 Task: Look for space in Nāngloi Jāt, India from 5th September, 2023 to 13th September, 2023 for 6 adults in price range Rs.15000 to Rs.20000. Place can be entire place with 3 bedrooms having 3 beds and 3 bathrooms. Property type can be house, flat, guest house. Amenities needed are: washing machine. Booking option can be shelf check-in. Required host language is English.
Action: Mouse moved to (432, 82)
Screenshot: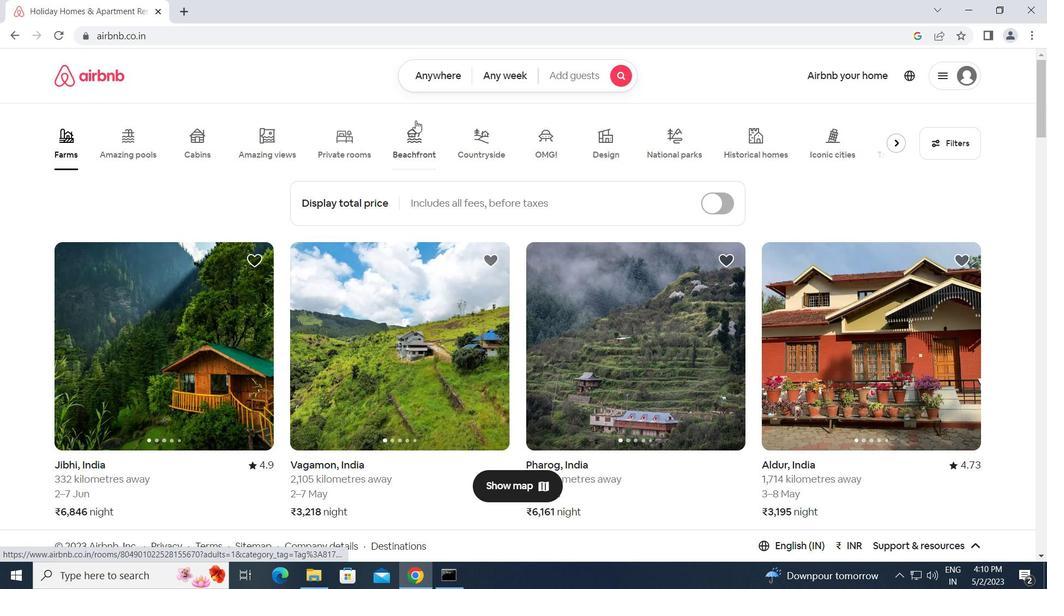 
Action: Mouse pressed left at (432, 82)
Screenshot: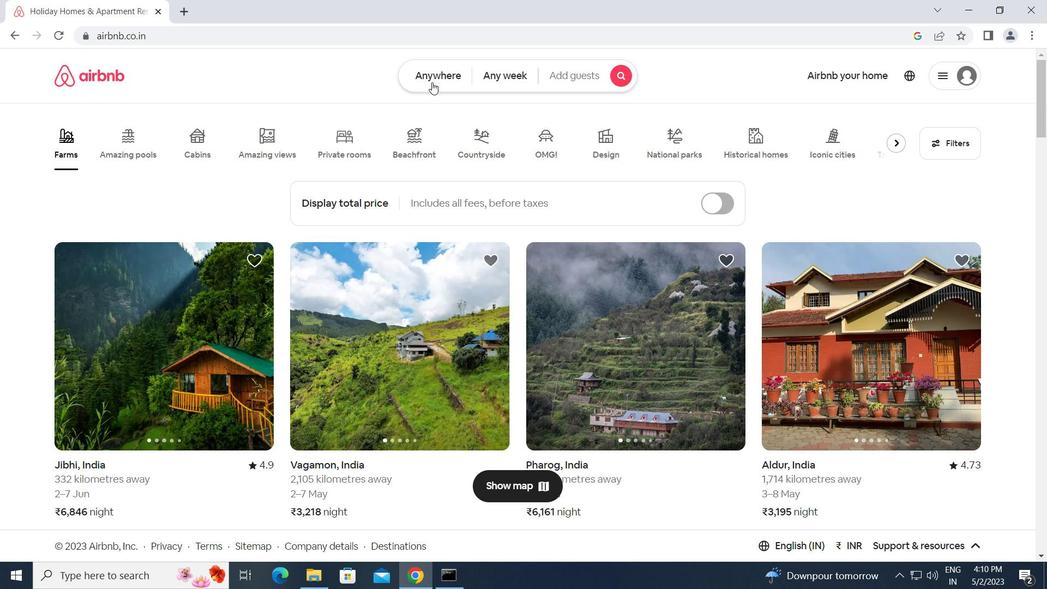 
Action: Mouse moved to (390, 117)
Screenshot: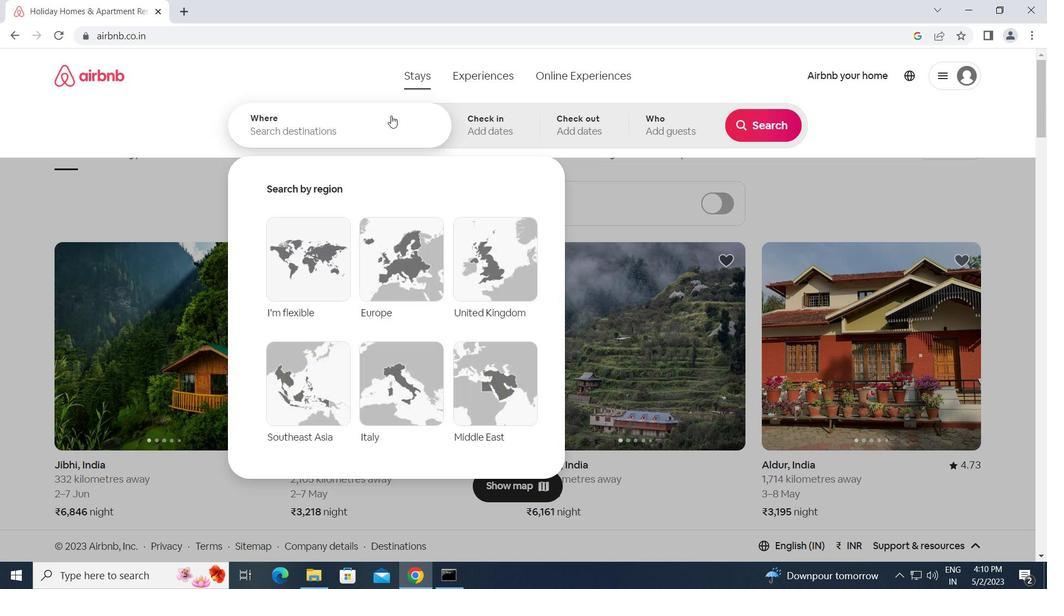 
Action: Mouse pressed left at (390, 117)
Screenshot: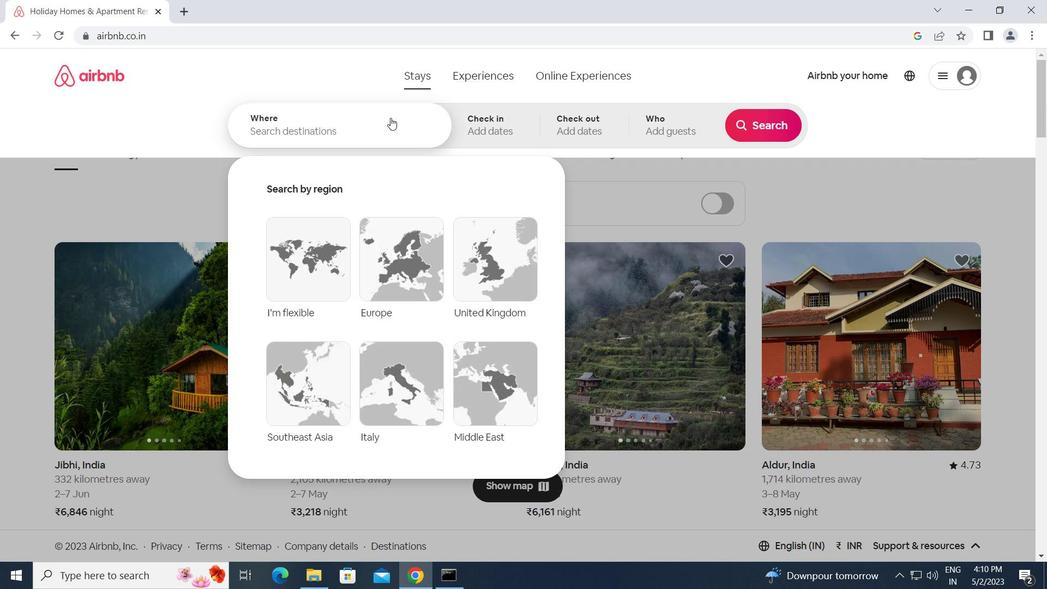 
Action: Key pressed n<Key.caps_lock>angloi<Key.space><Key.caps_lock>j<Key.caps_lock>at,<Key.space><Key.caps_lock>i<Key.caps_lock>ndia<Key.enter>
Screenshot: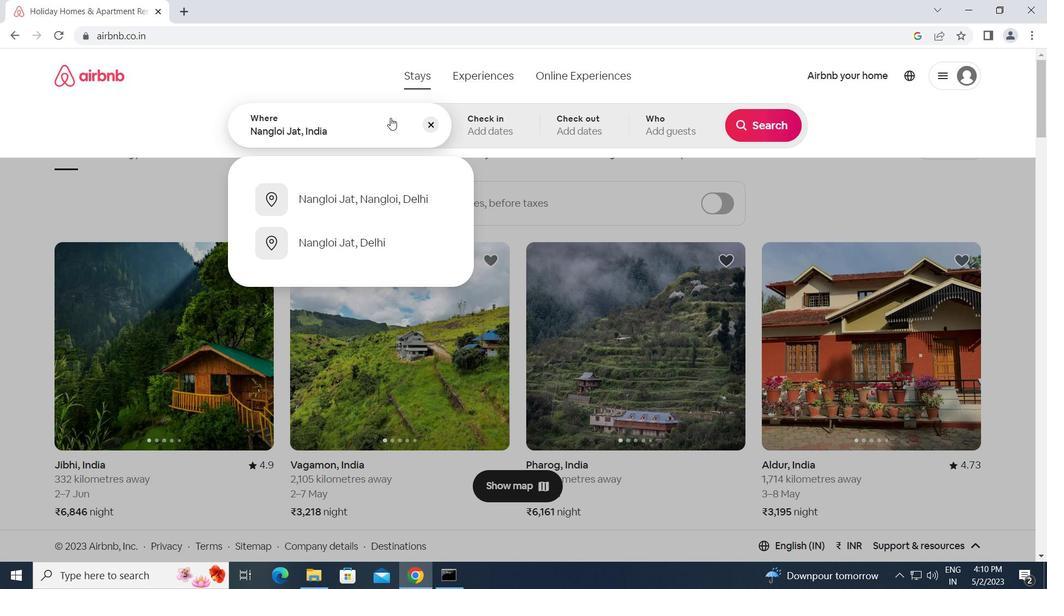 
Action: Mouse moved to (753, 237)
Screenshot: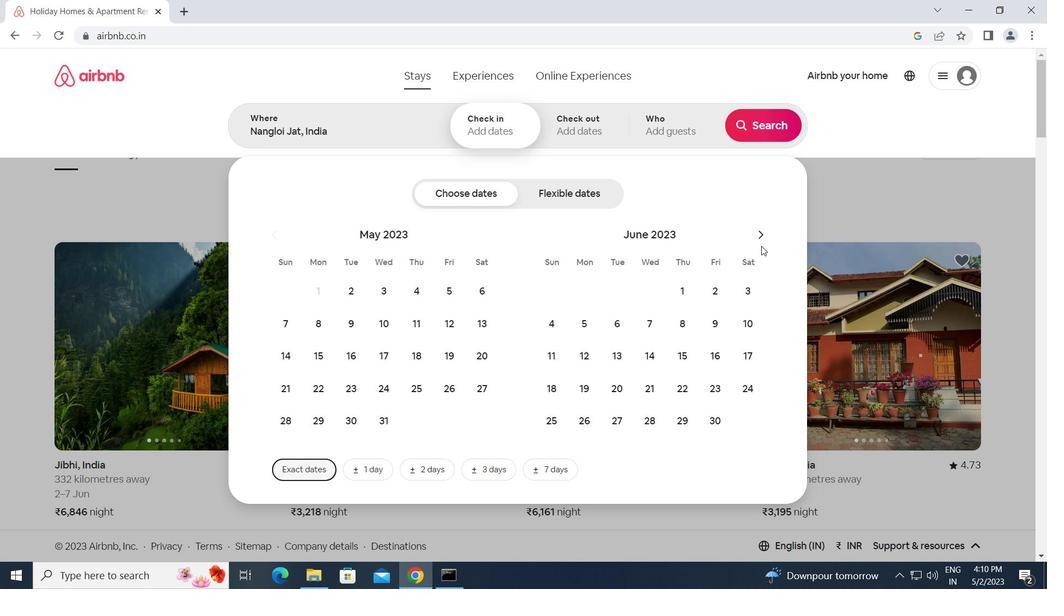 
Action: Mouse pressed left at (753, 237)
Screenshot: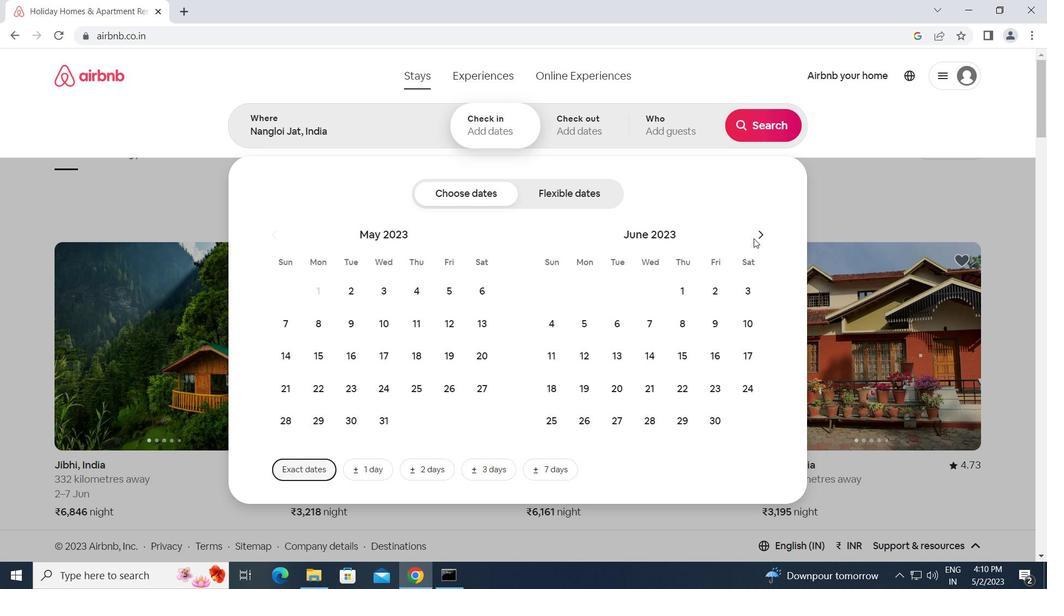 
Action: Mouse pressed left at (753, 237)
Screenshot: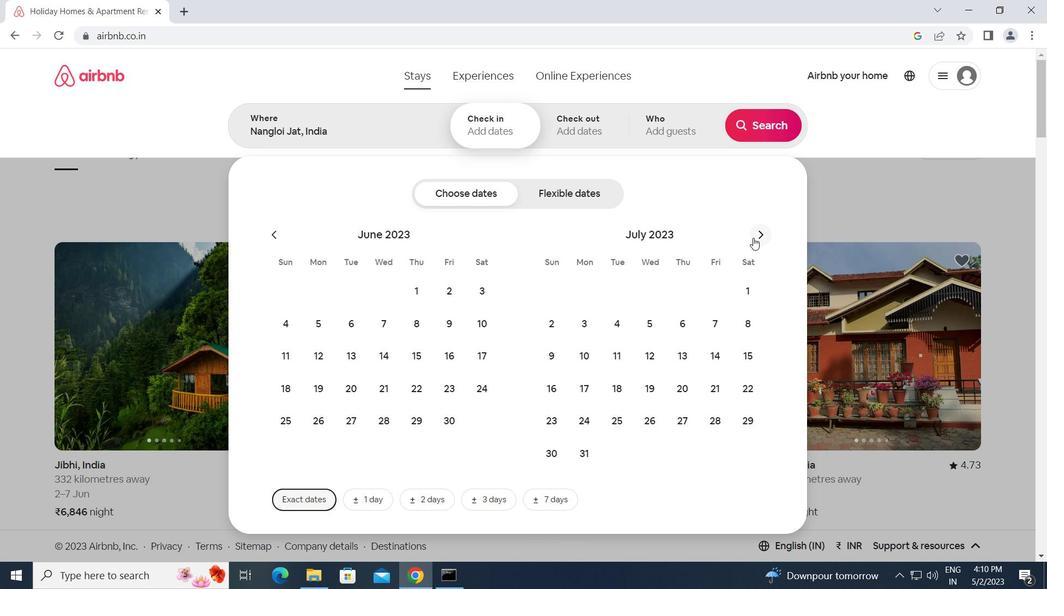 
Action: Mouse pressed left at (753, 237)
Screenshot: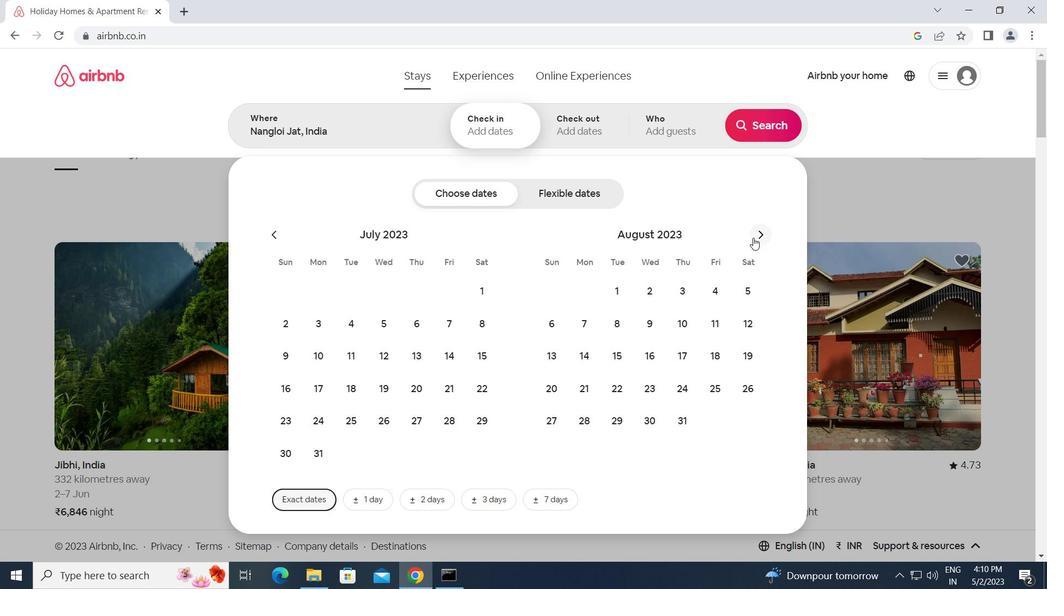 
Action: Mouse moved to (620, 331)
Screenshot: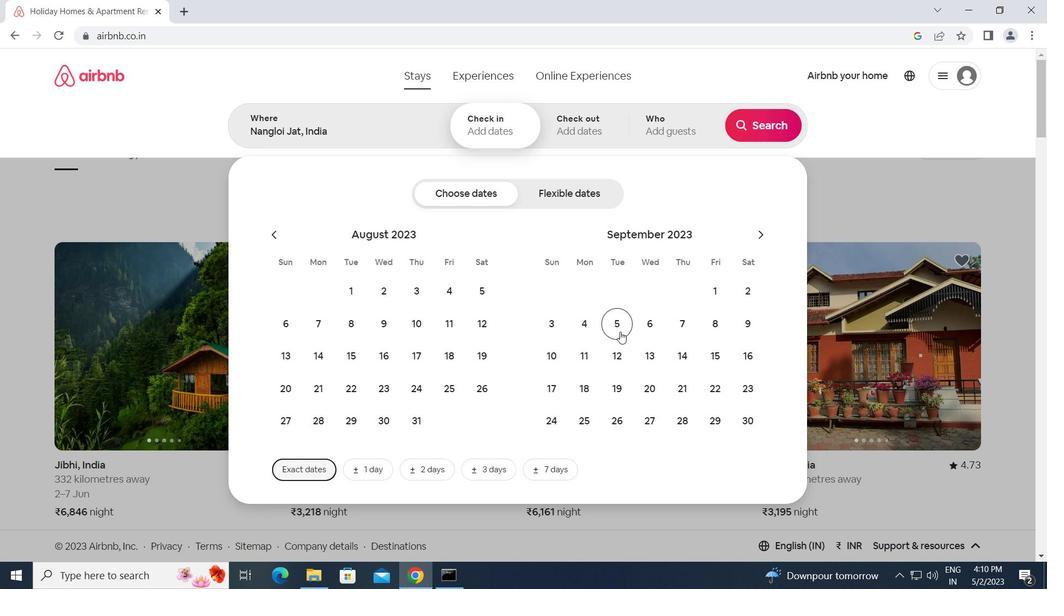 
Action: Mouse pressed left at (620, 331)
Screenshot: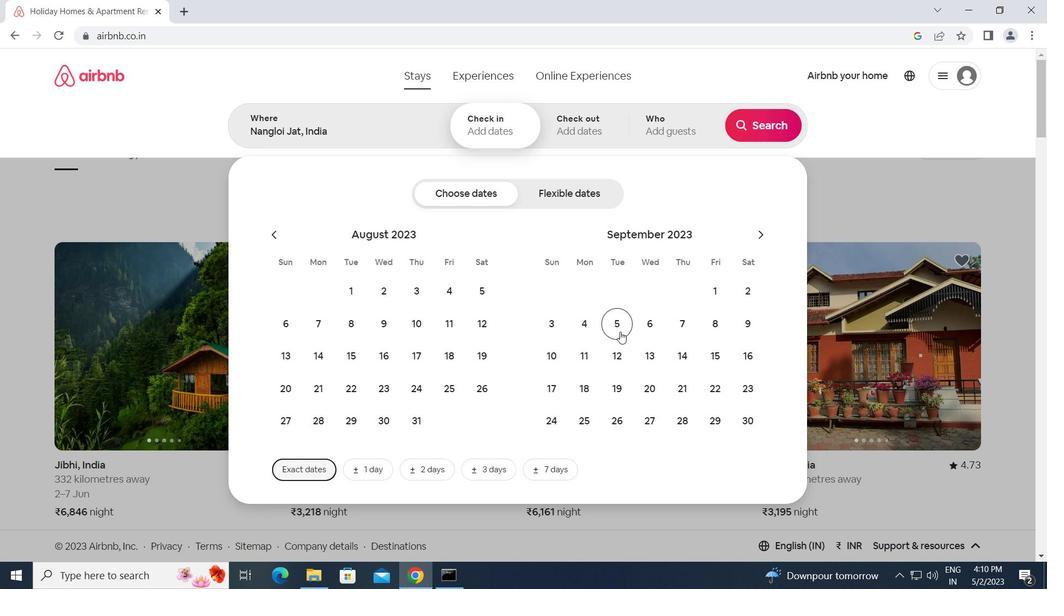 
Action: Mouse moved to (660, 353)
Screenshot: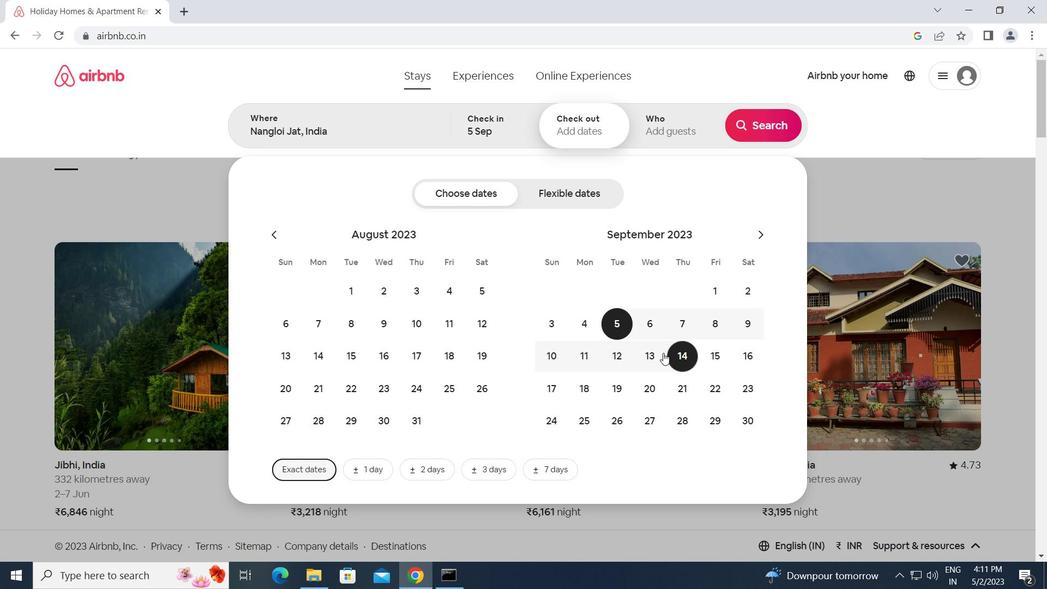 
Action: Mouse pressed left at (660, 353)
Screenshot: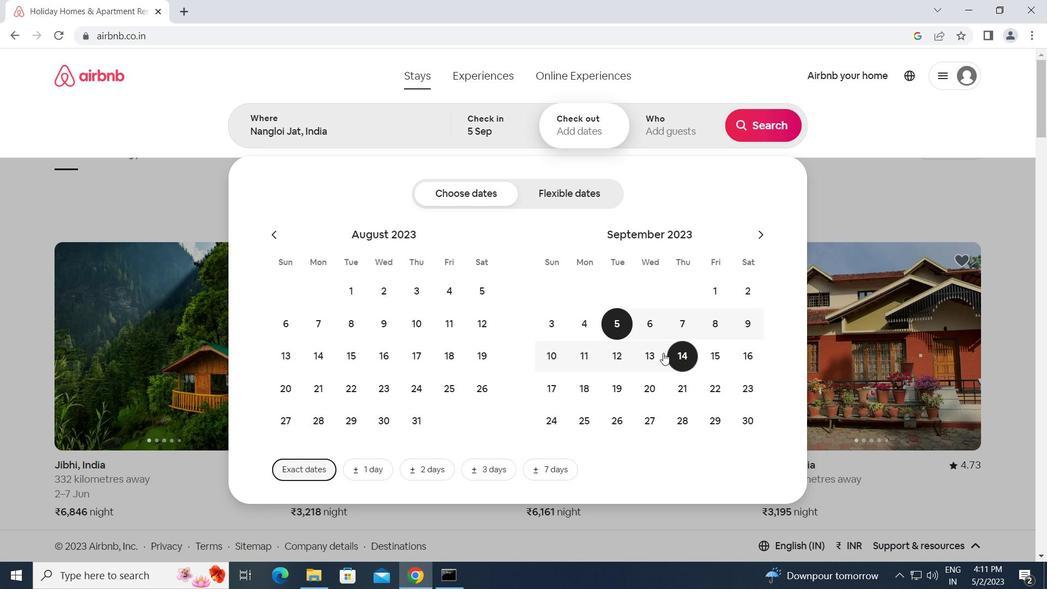
Action: Mouse moved to (670, 127)
Screenshot: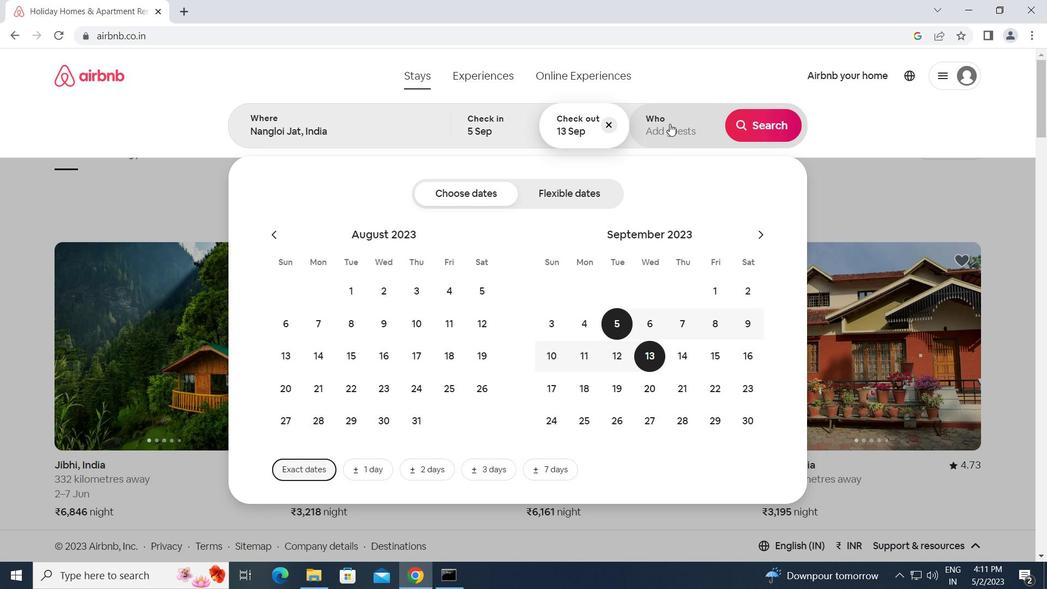 
Action: Mouse pressed left at (670, 127)
Screenshot: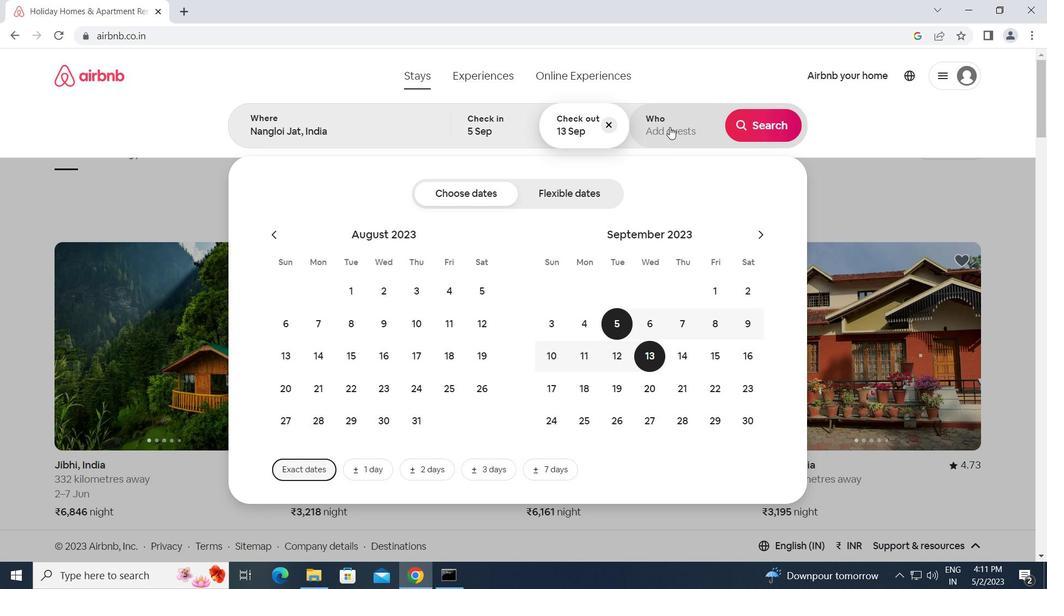 
Action: Mouse moved to (775, 194)
Screenshot: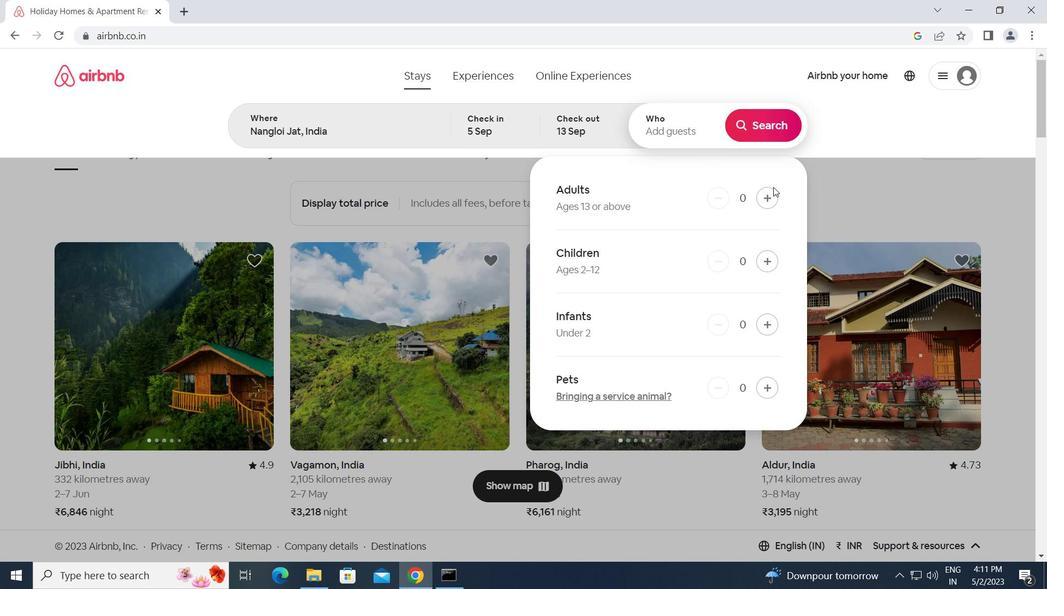 
Action: Mouse pressed left at (775, 194)
Screenshot: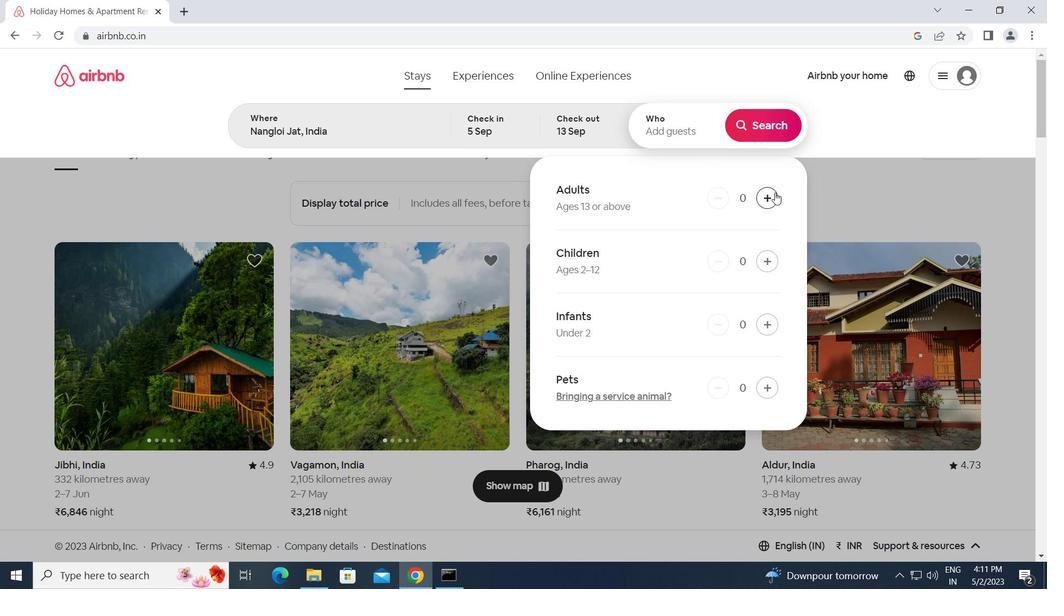 
Action: Mouse pressed left at (775, 194)
Screenshot: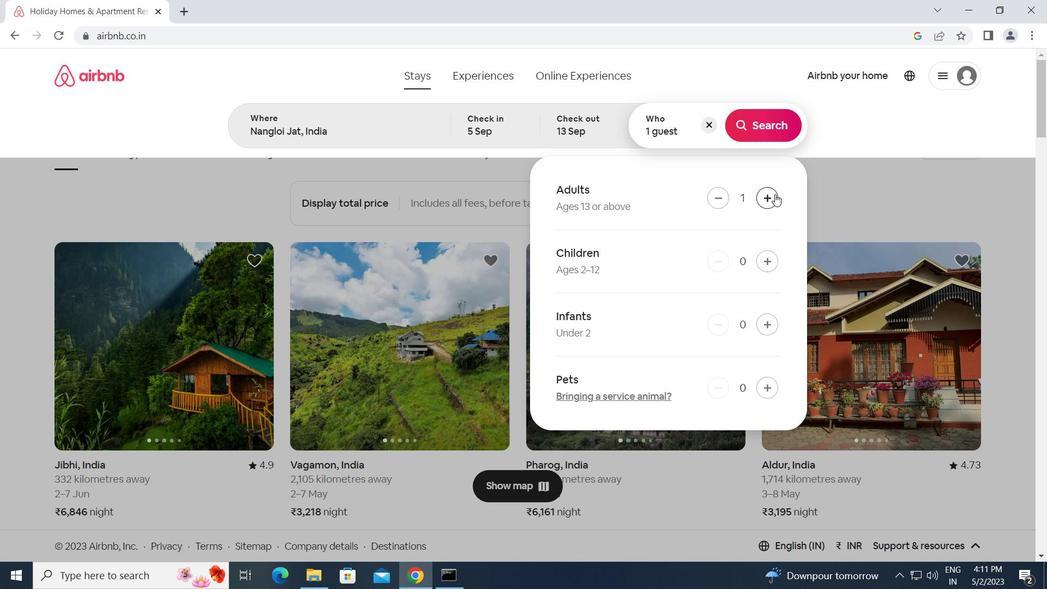 
Action: Mouse pressed left at (775, 194)
Screenshot: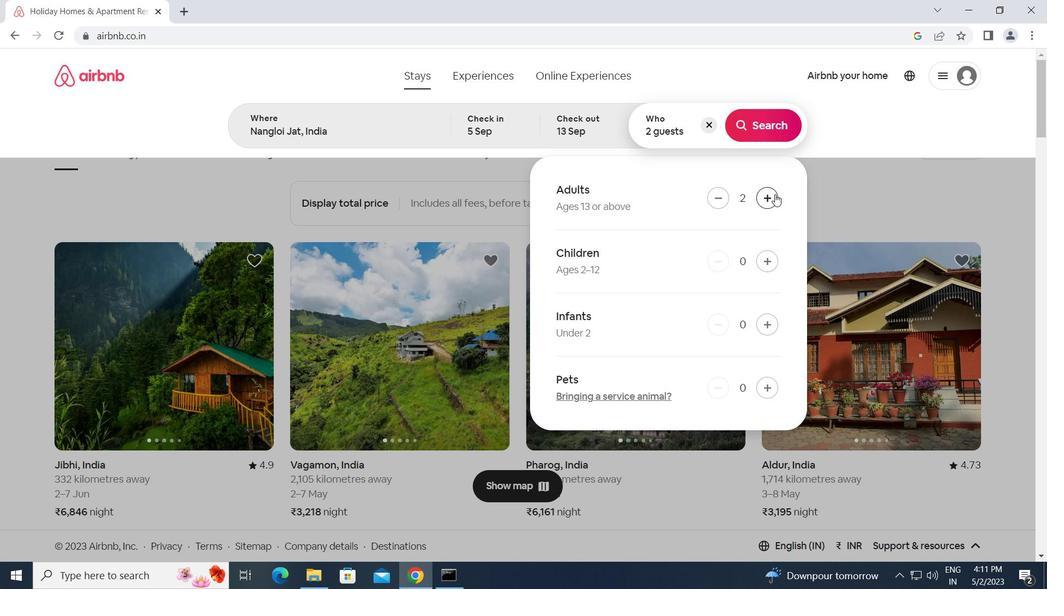 
Action: Mouse pressed left at (775, 194)
Screenshot: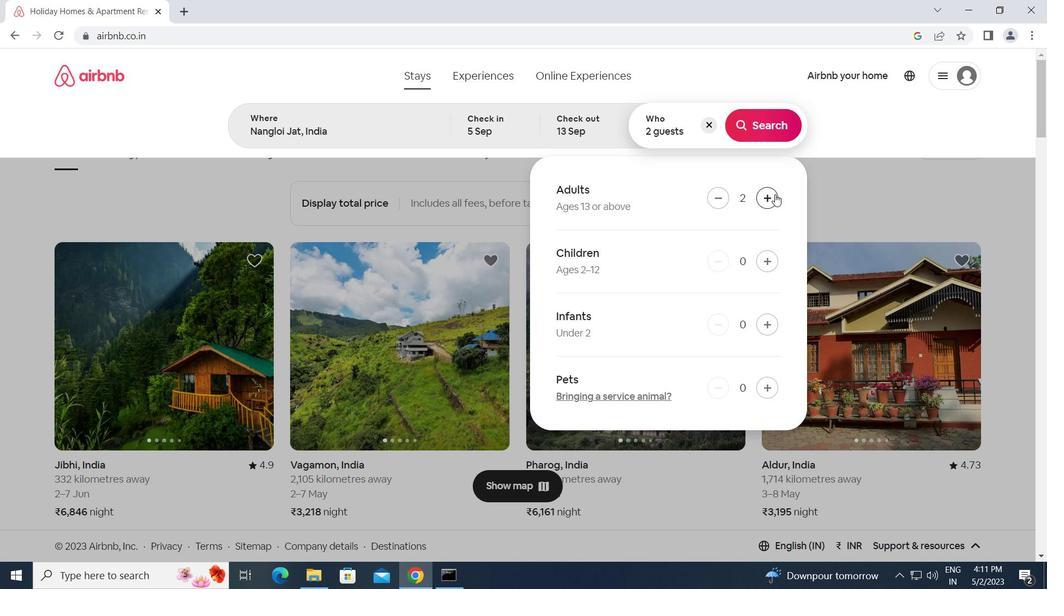 
Action: Mouse pressed left at (775, 194)
Screenshot: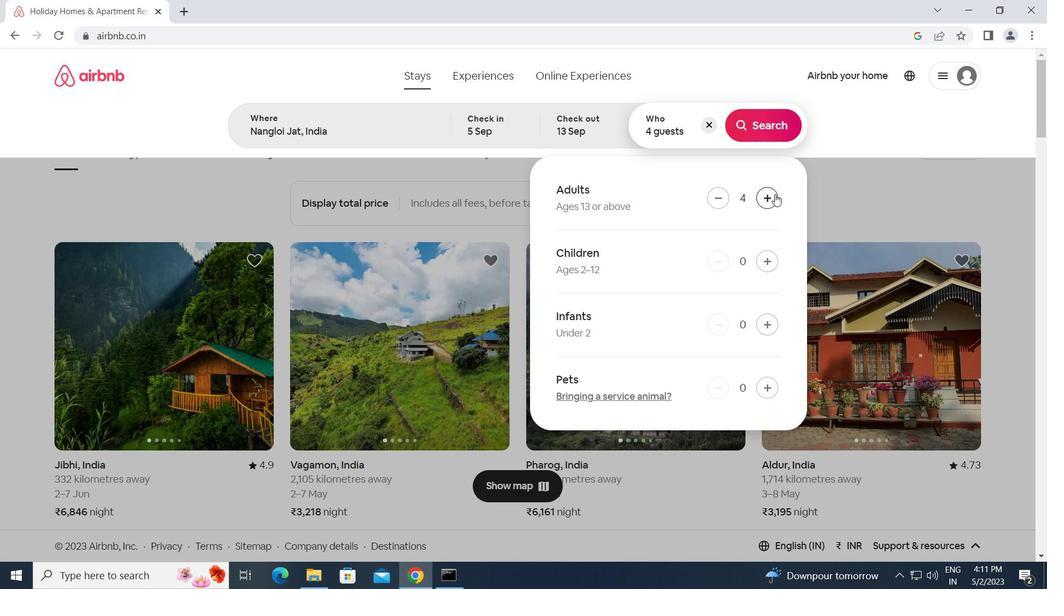 
Action: Mouse pressed left at (775, 194)
Screenshot: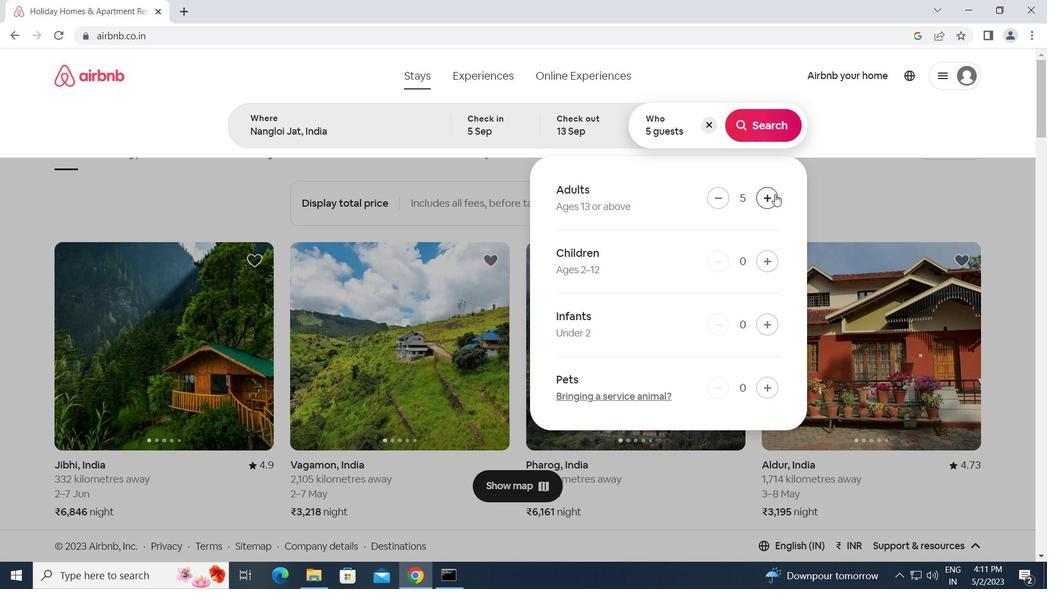 
Action: Mouse moved to (768, 129)
Screenshot: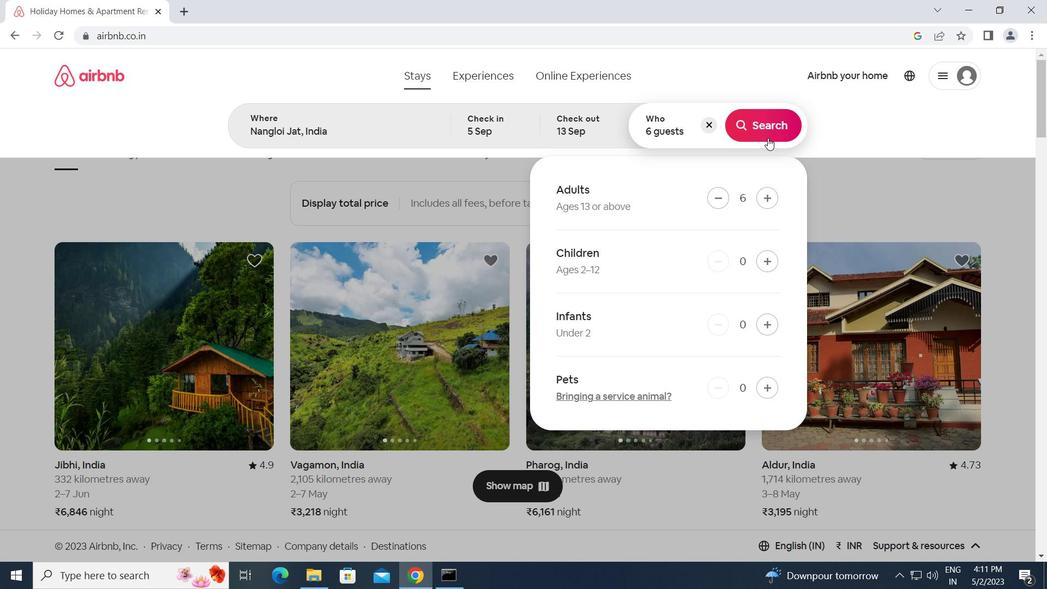 
Action: Mouse pressed left at (768, 129)
Screenshot: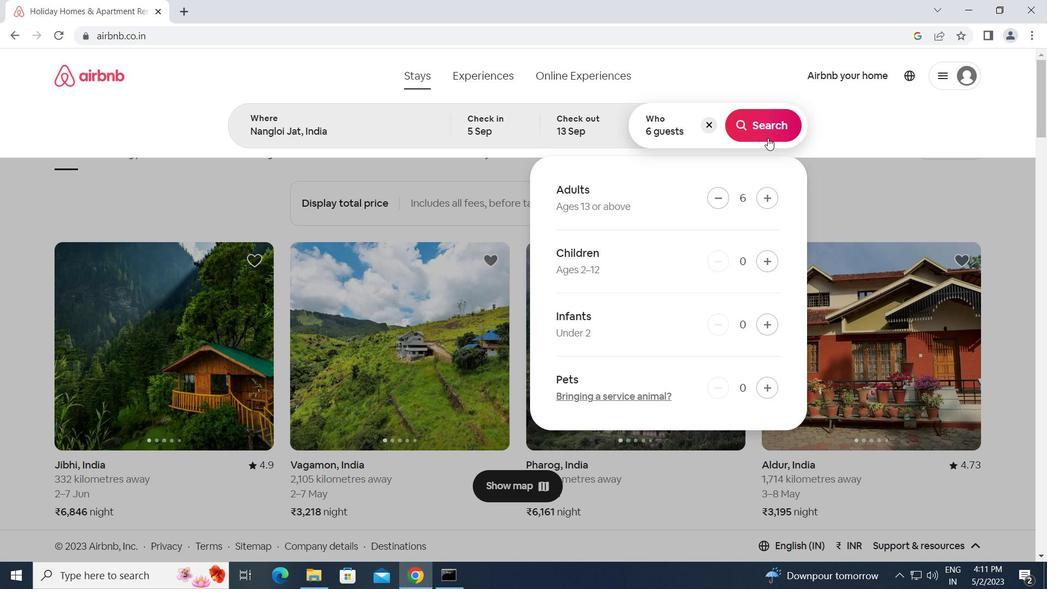 
Action: Mouse moved to (970, 129)
Screenshot: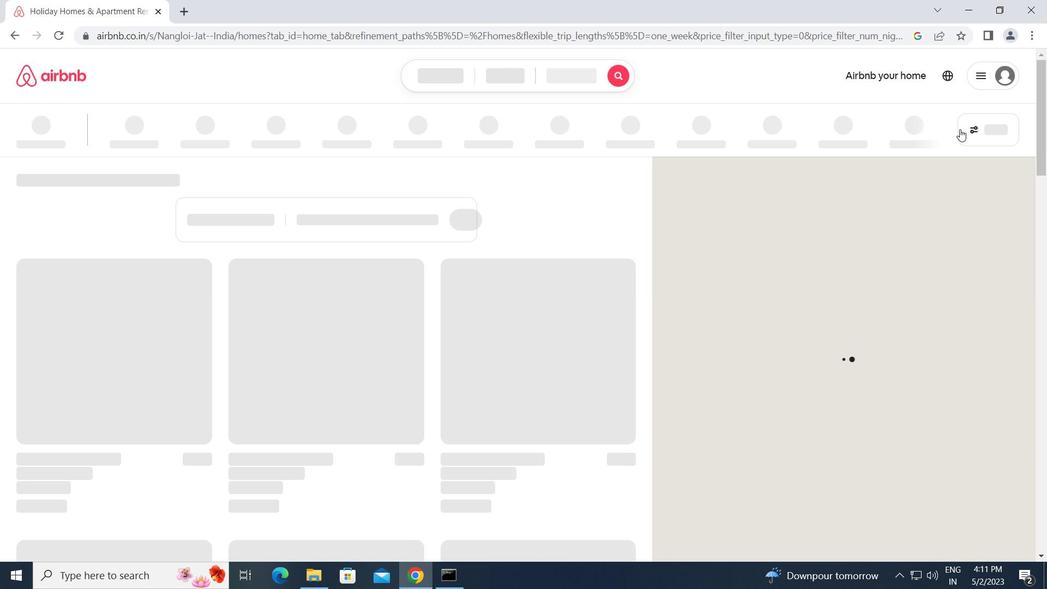 
Action: Mouse pressed left at (970, 129)
Screenshot: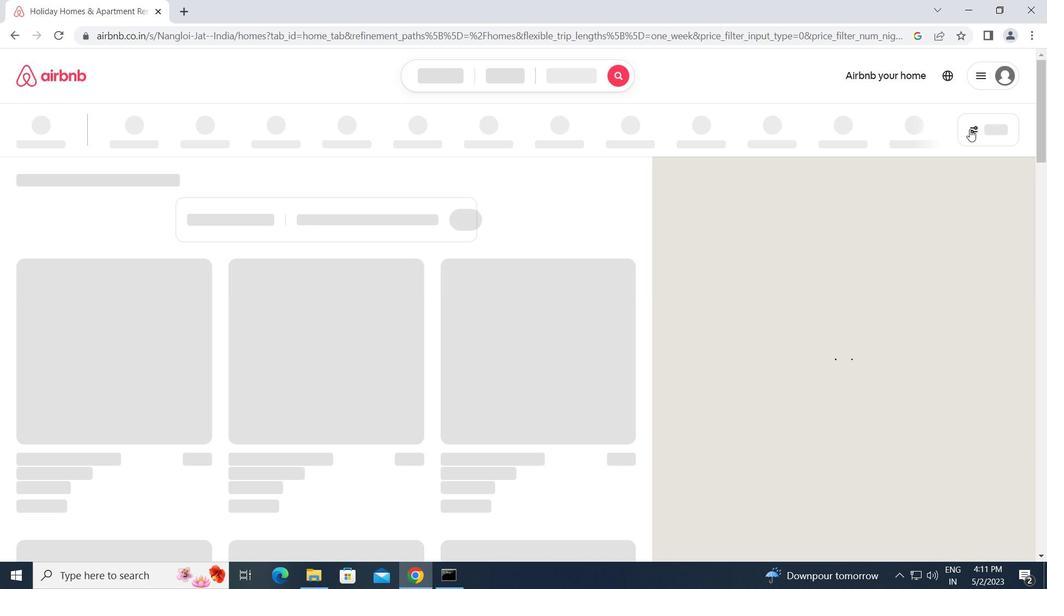 
Action: Mouse moved to (965, 132)
Screenshot: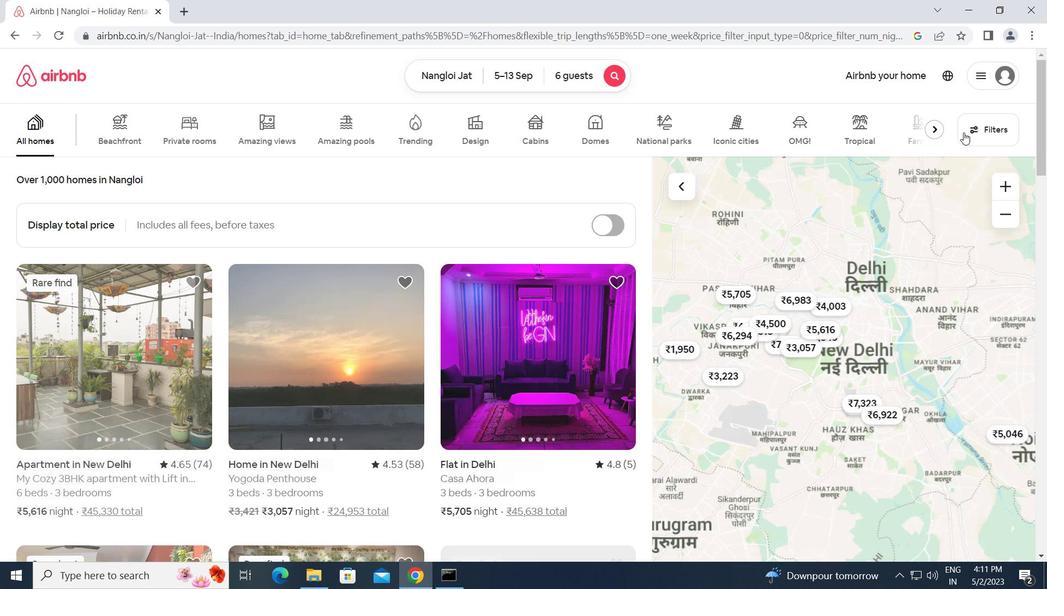 
Action: Mouse pressed left at (965, 132)
Screenshot: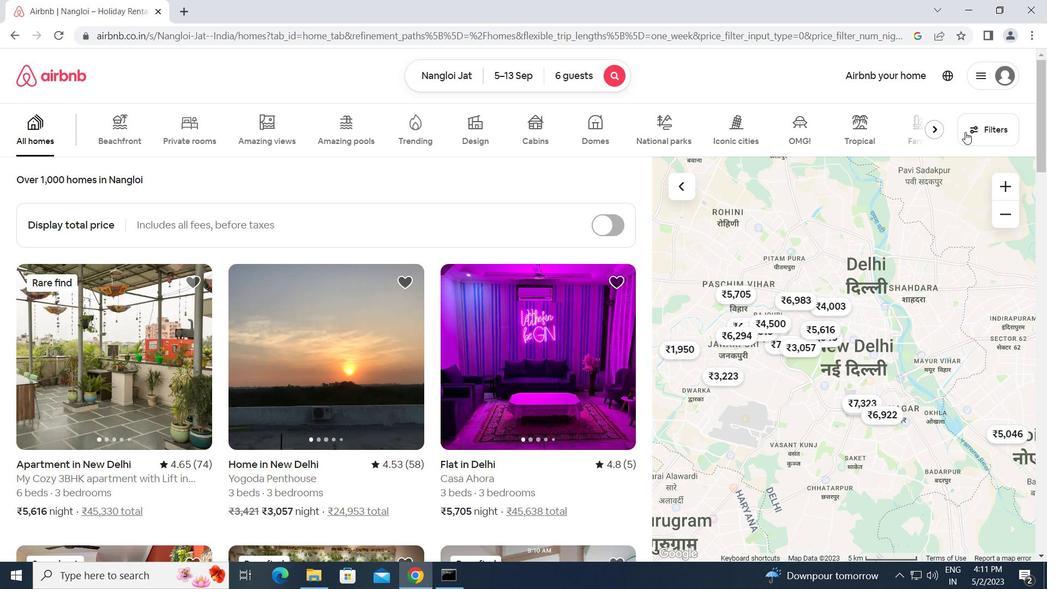 
Action: Mouse moved to (356, 297)
Screenshot: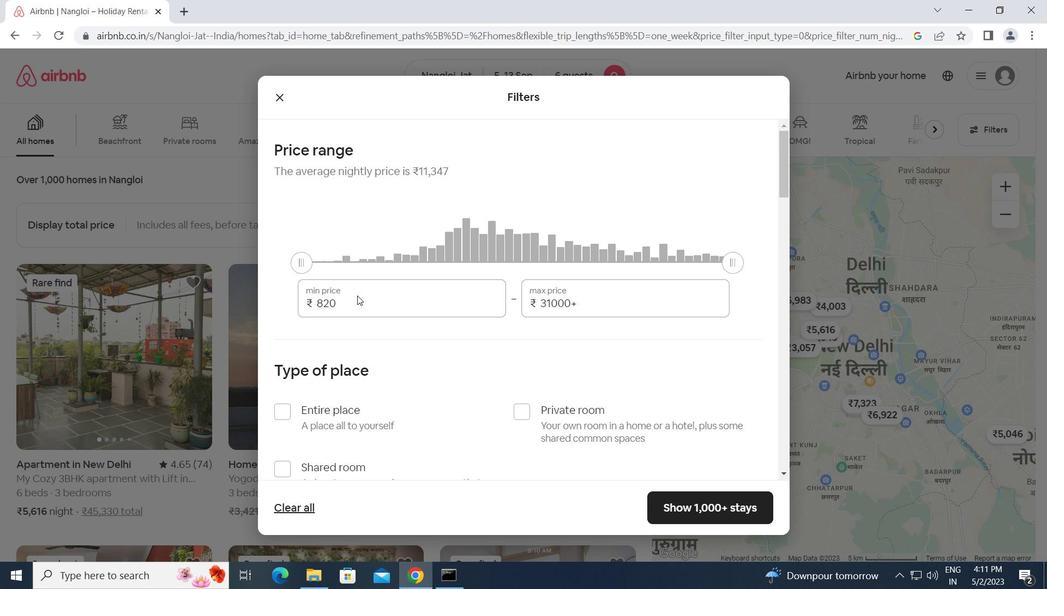 
Action: Mouse pressed left at (356, 297)
Screenshot: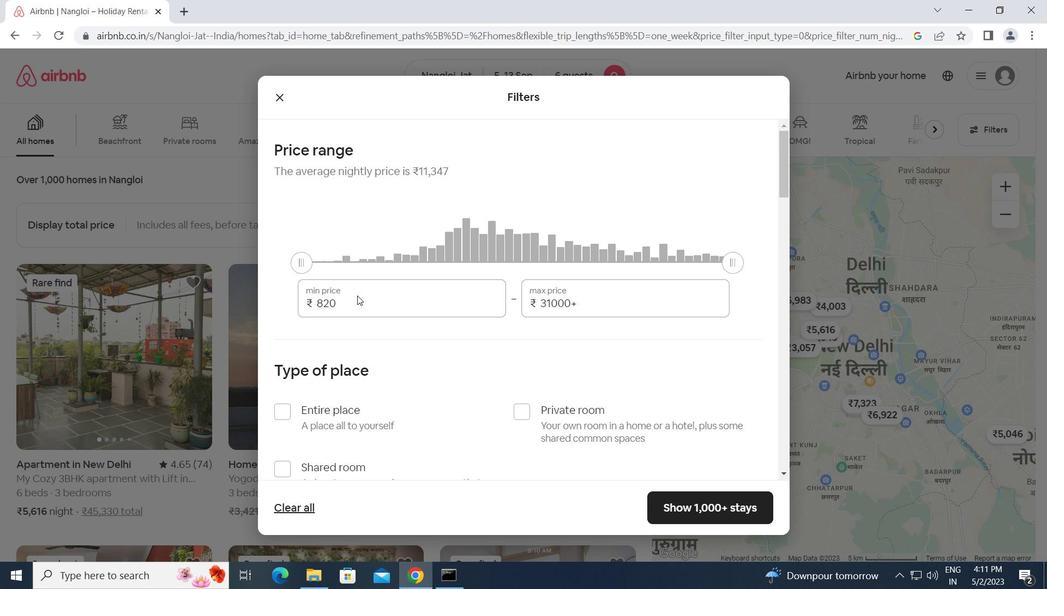 
Action: Mouse moved to (300, 308)
Screenshot: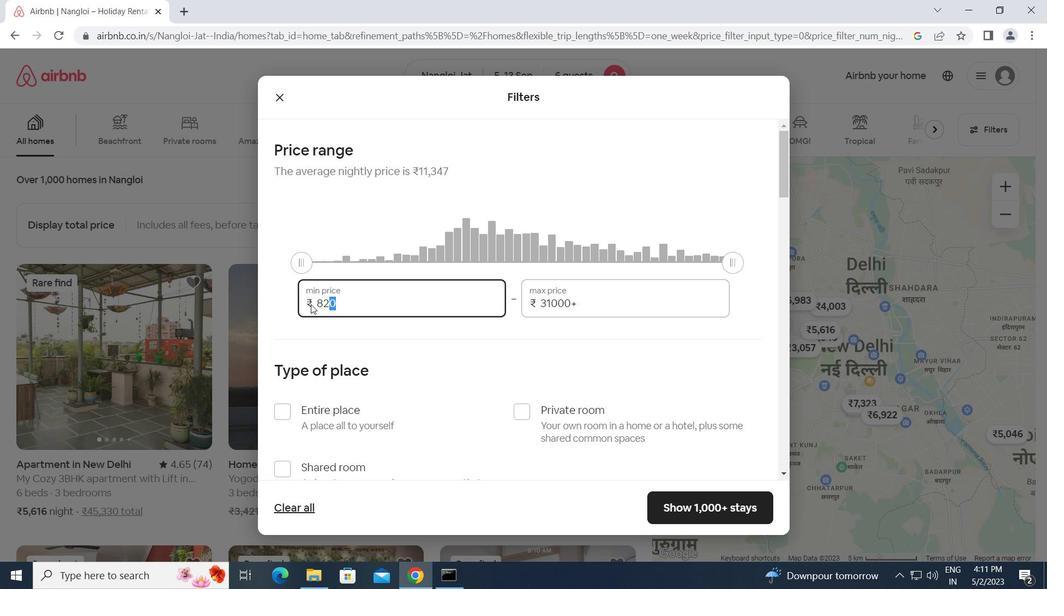 
Action: Key pressed 15000<Key.tab>20000
Screenshot: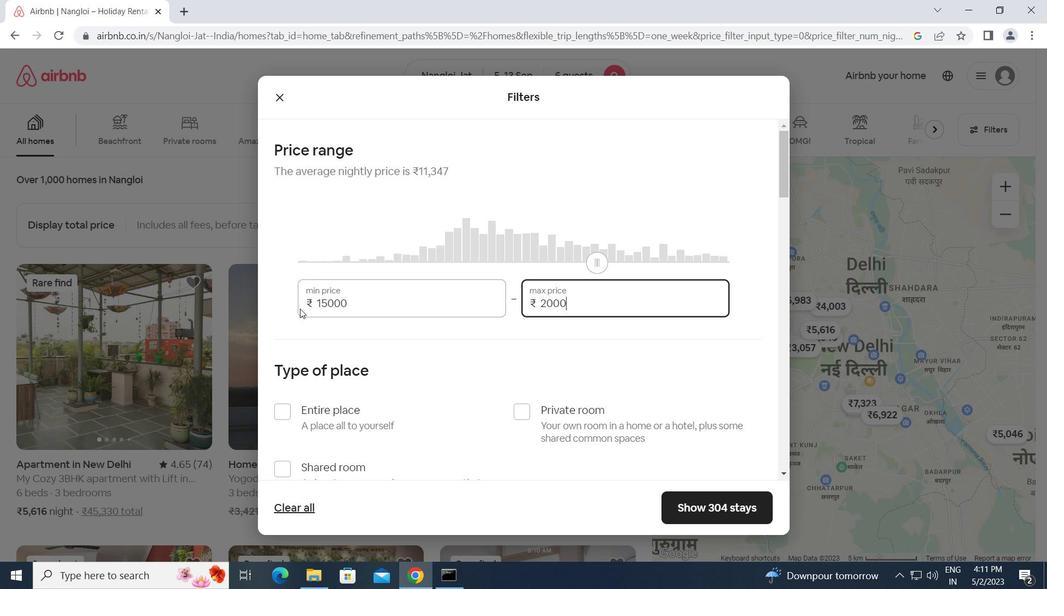
Action: Mouse moved to (286, 404)
Screenshot: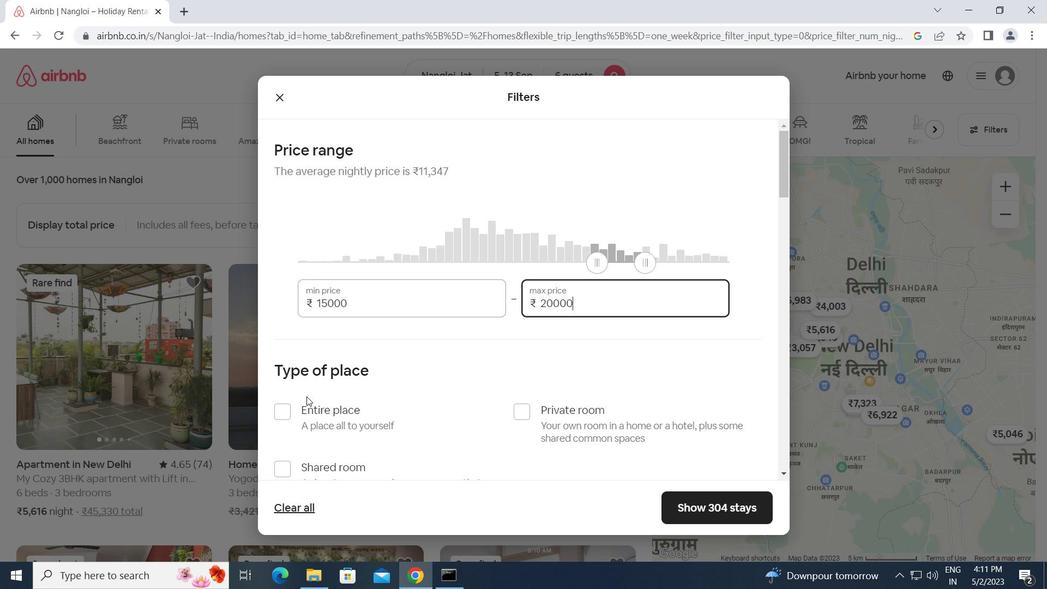
Action: Mouse pressed left at (286, 404)
Screenshot: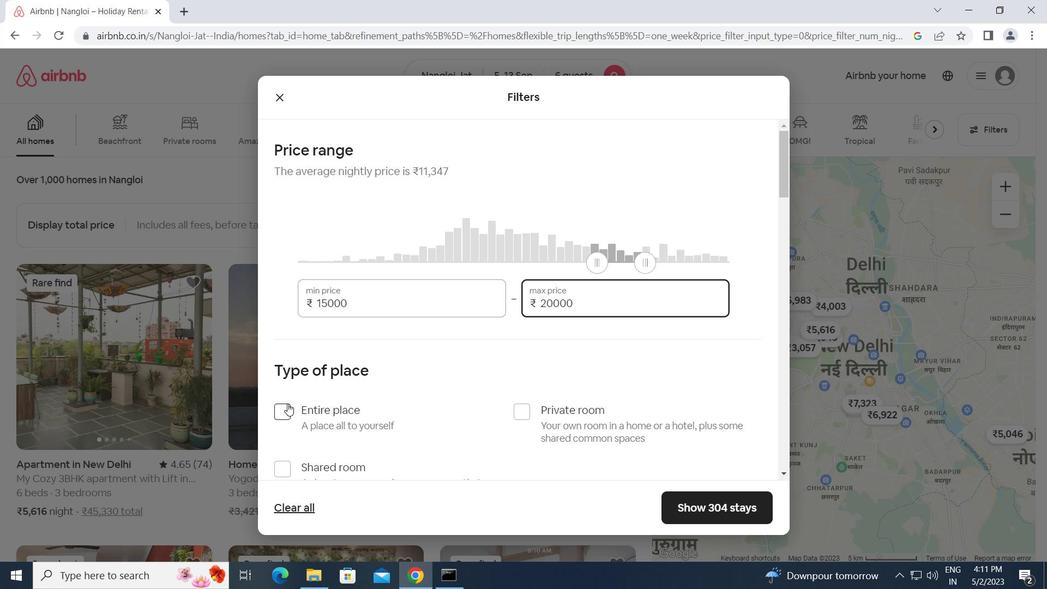 
Action: Mouse moved to (399, 398)
Screenshot: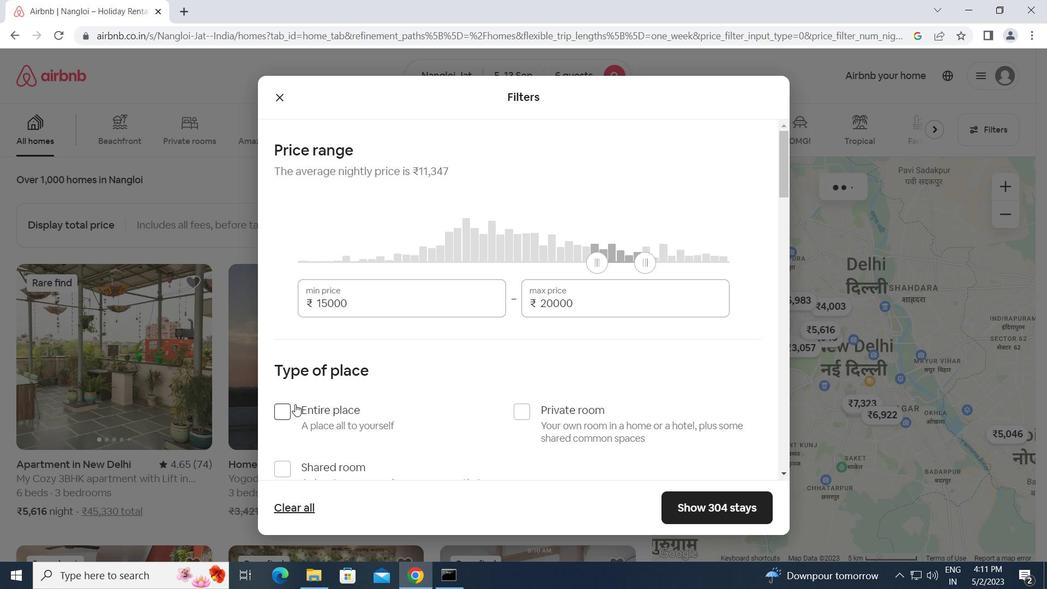 
Action: Mouse scrolled (399, 398) with delta (0, 0)
Screenshot: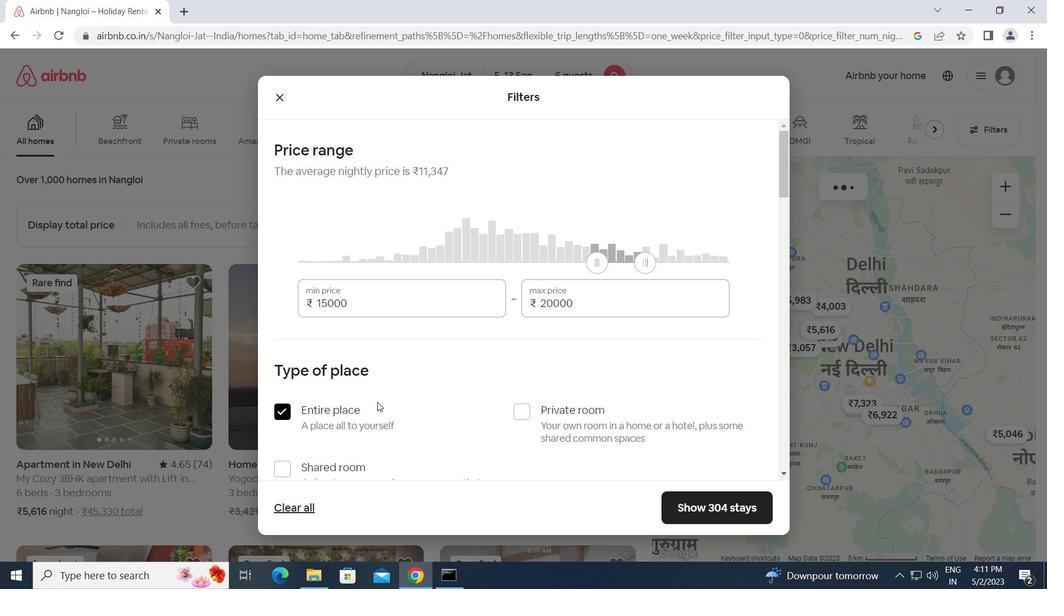 
Action: Mouse scrolled (399, 398) with delta (0, 0)
Screenshot: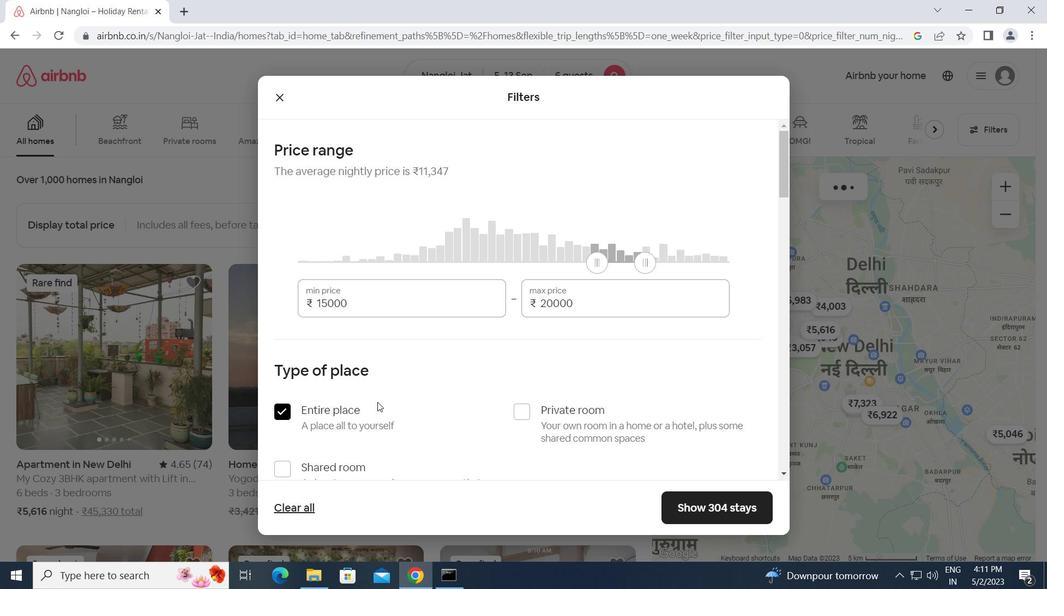 
Action: Mouse scrolled (399, 398) with delta (0, 0)
Screenshot: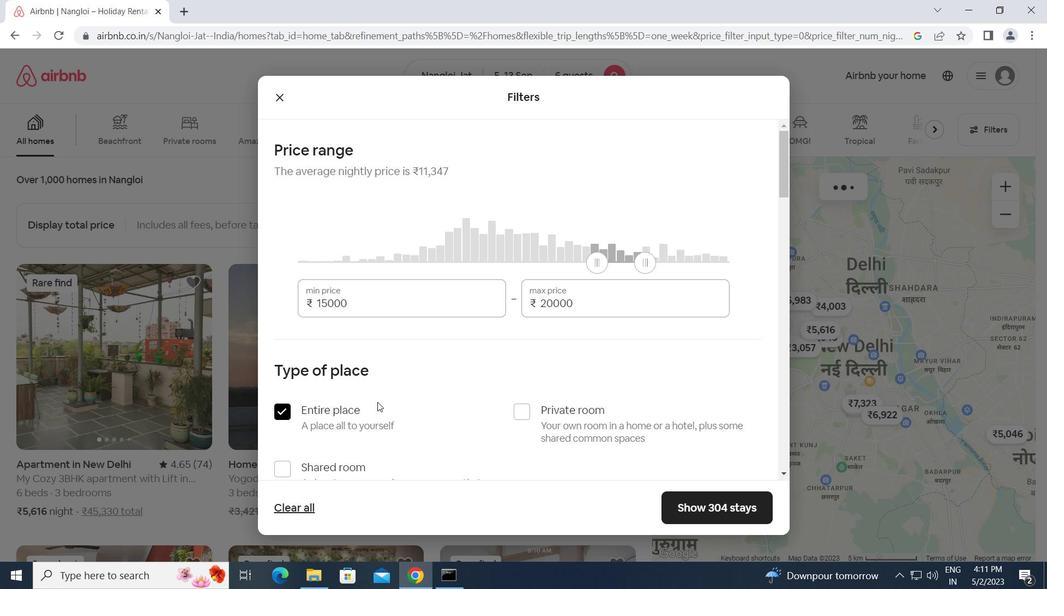 
Action: Mouse moved to (401, 398)
Screenshot: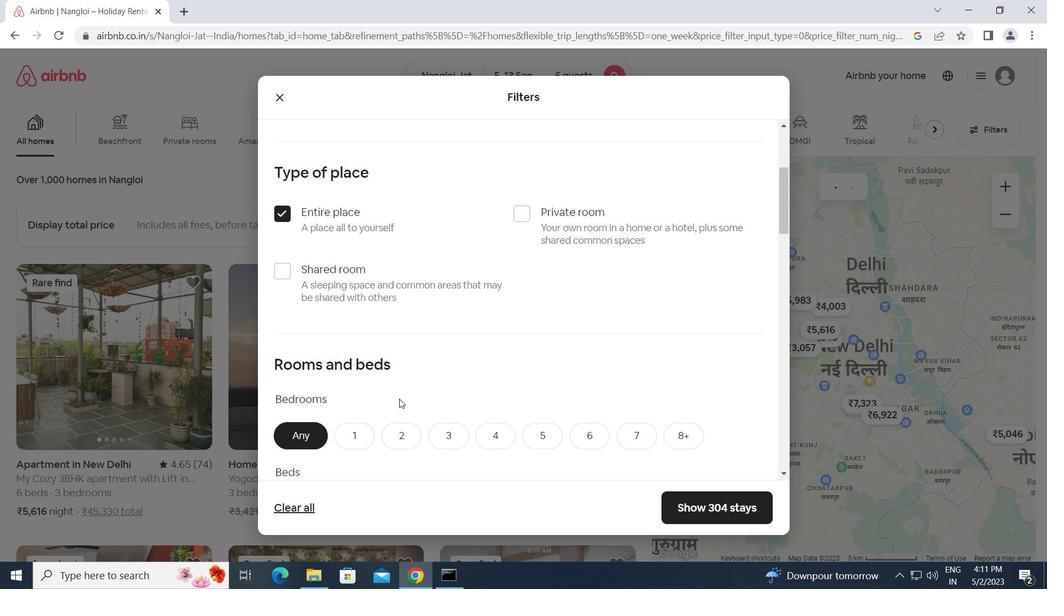 
Action: Mouse scrolled (401, 397) with delta (0, 0)
Screenshot: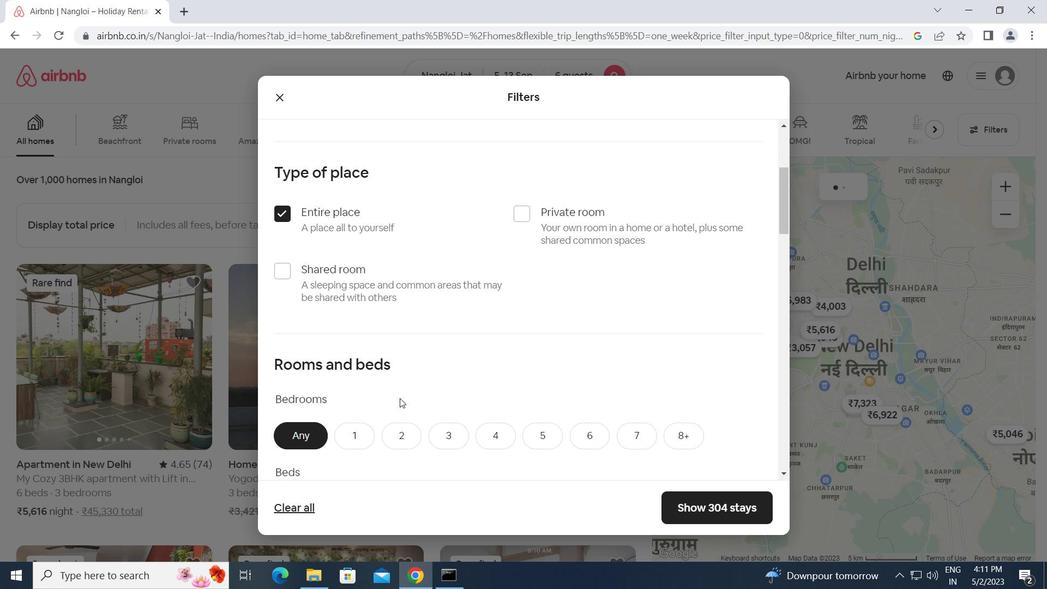 
Action: Mouse scrolled (401, 397) with delta (0, 0)
Screenshot: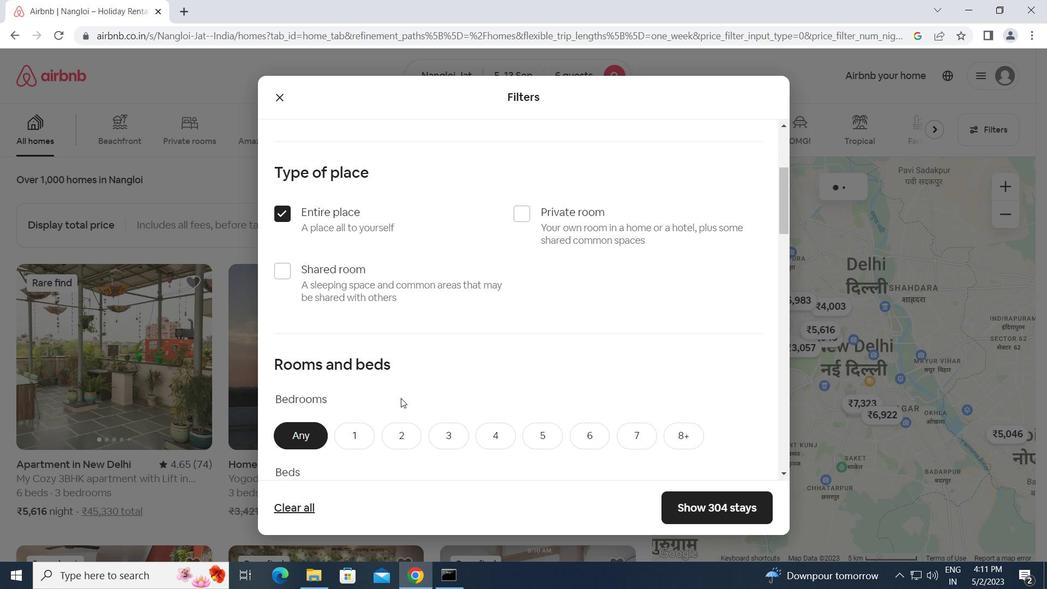 
Action: Mouse moved to (452, 294)
Screenshot: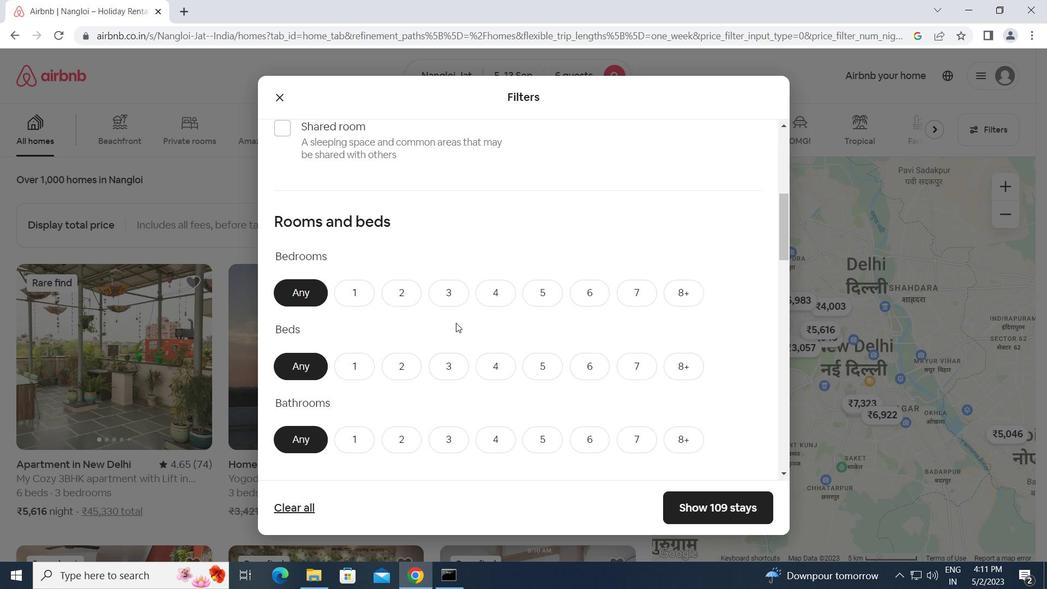 
Action: Mouse pressed left at (452, 294)
Screenshot: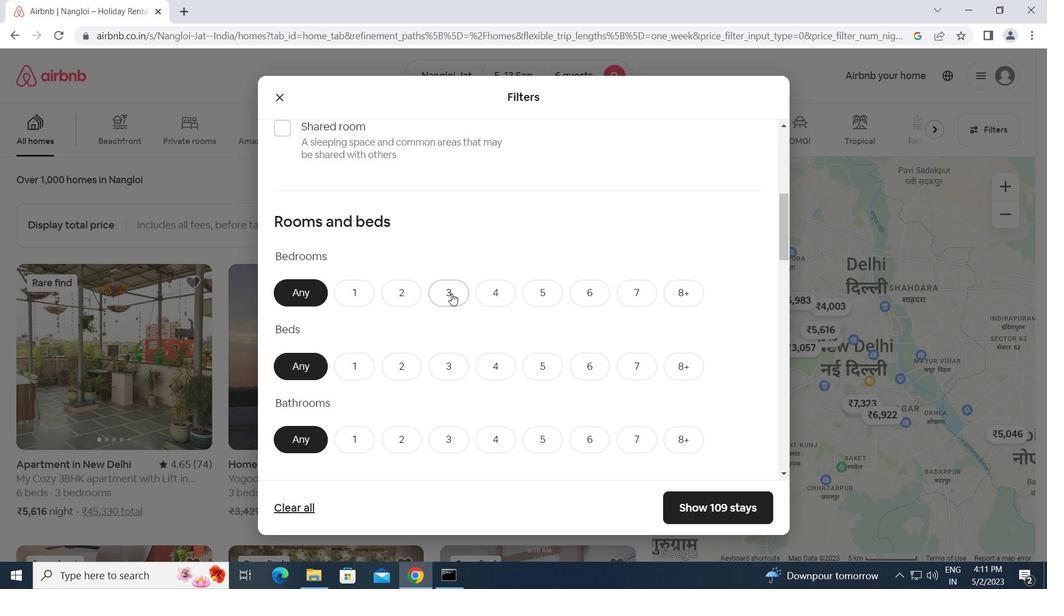
Action: Mouse moved to (446, 363)
Screenshot: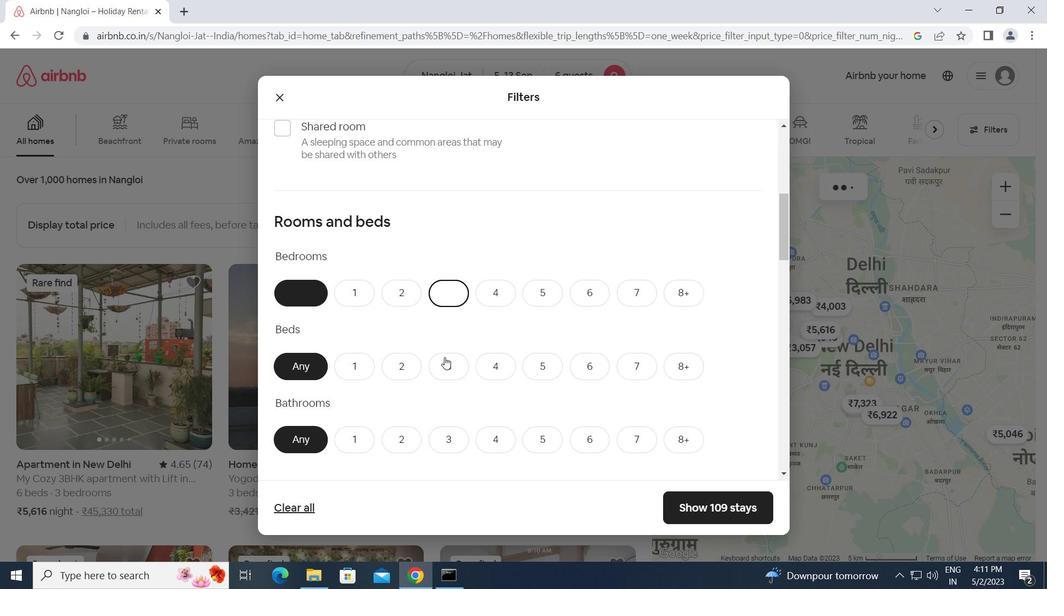 
Action: Mouse pressed left at (446, 363)
Screenshot: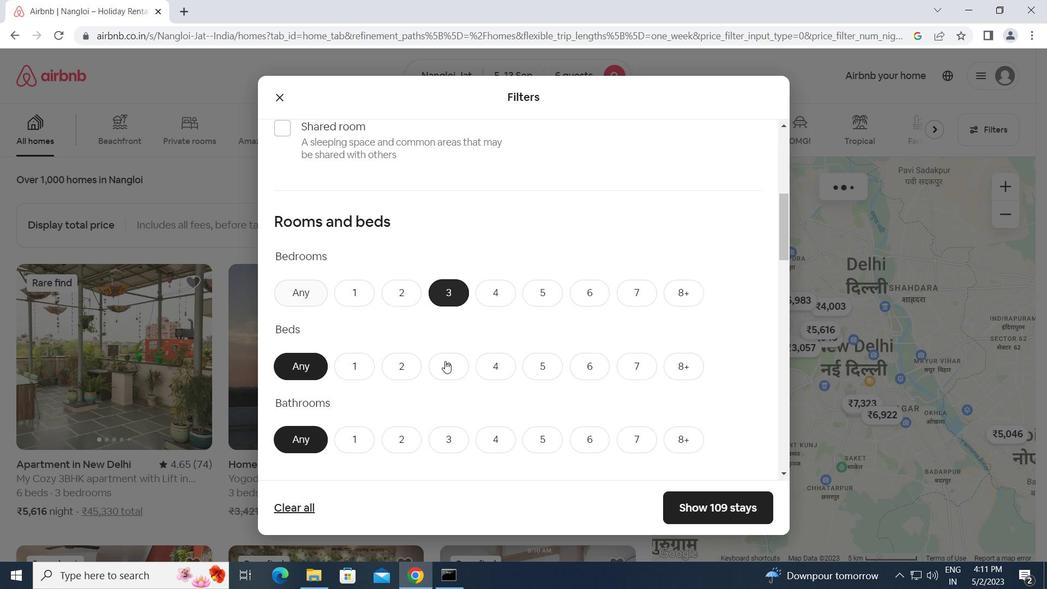 
Action: Mouse moved to (453, 436)
Screenshot: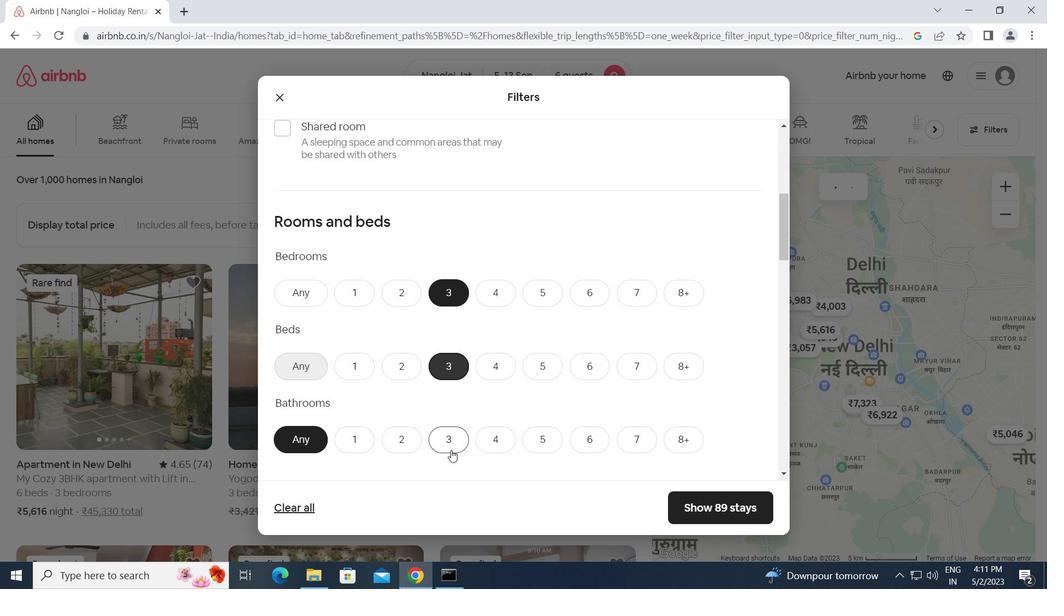 
Action: Mouse pressed left at (453, 436)
Screenshot: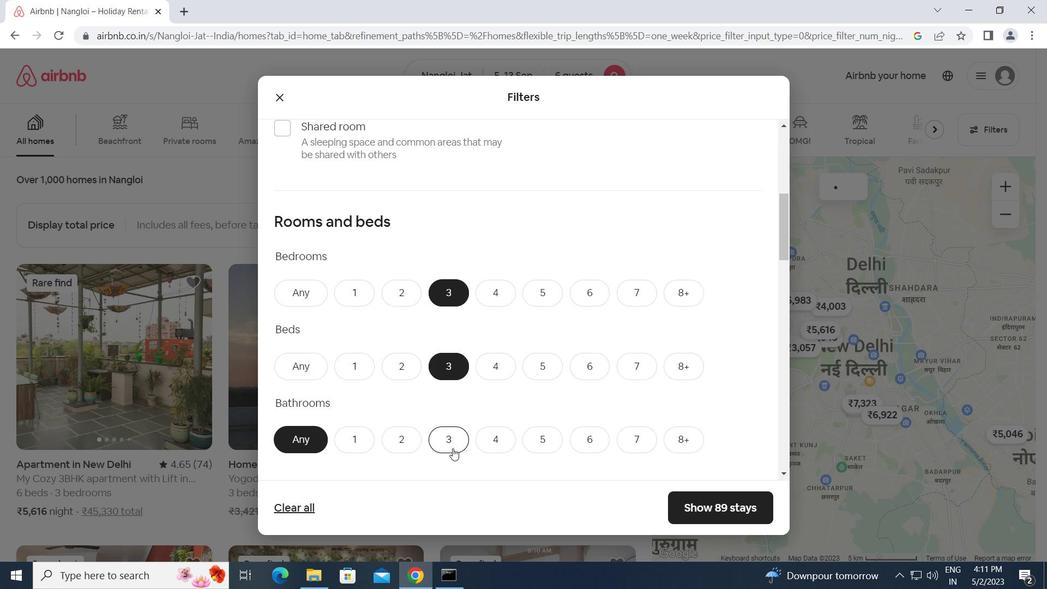 
Action: Mouse scrolled (453, 435) with delta (0, 0)
Screenshot: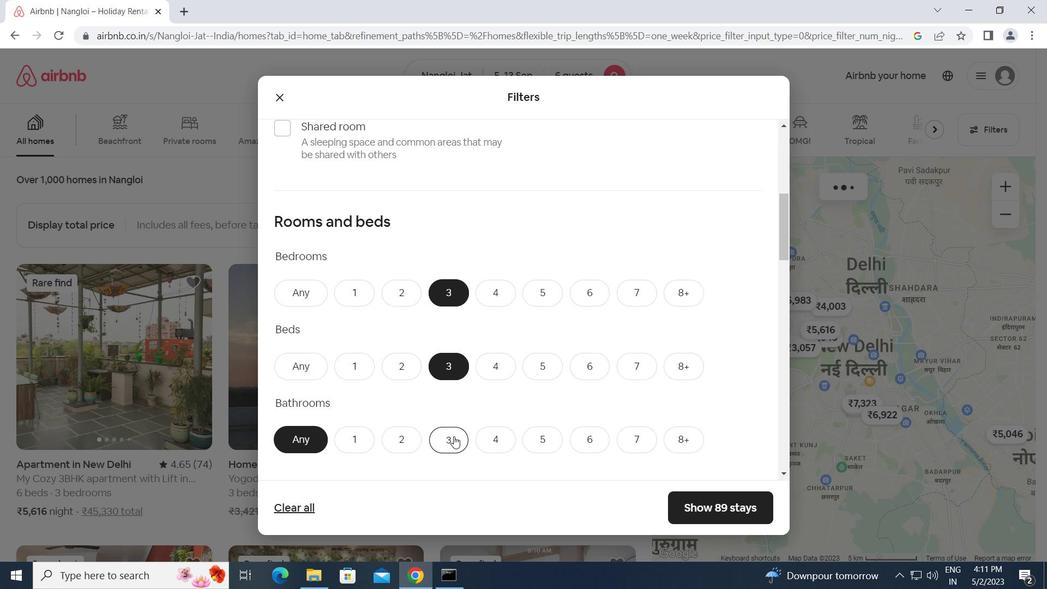 
Action: Mouse scrolled (453, 435) with delta (0, 0)
Screenshot: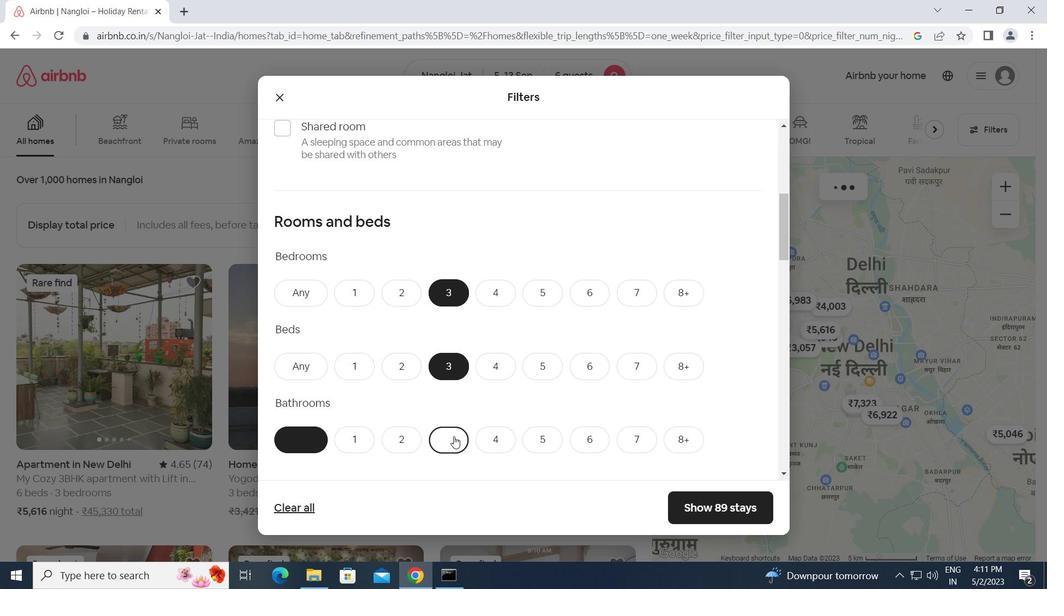 
Action: Mouse scrolled (453, 435) with delta (0, 0)
Screenshot: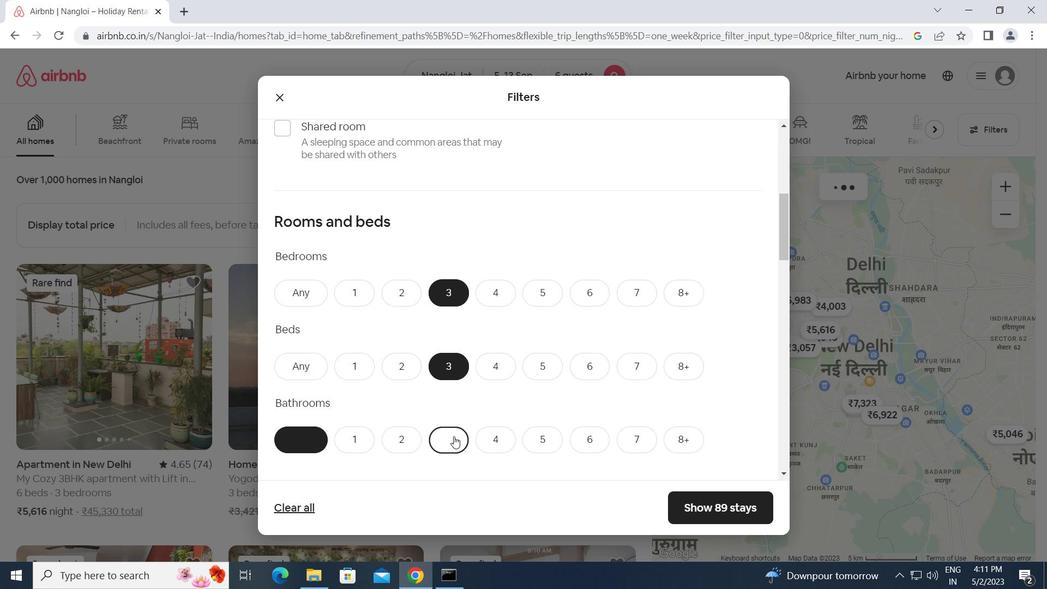 
Action: Mouse scrolled (453, 435) with delta (0, 0)
Screenshot: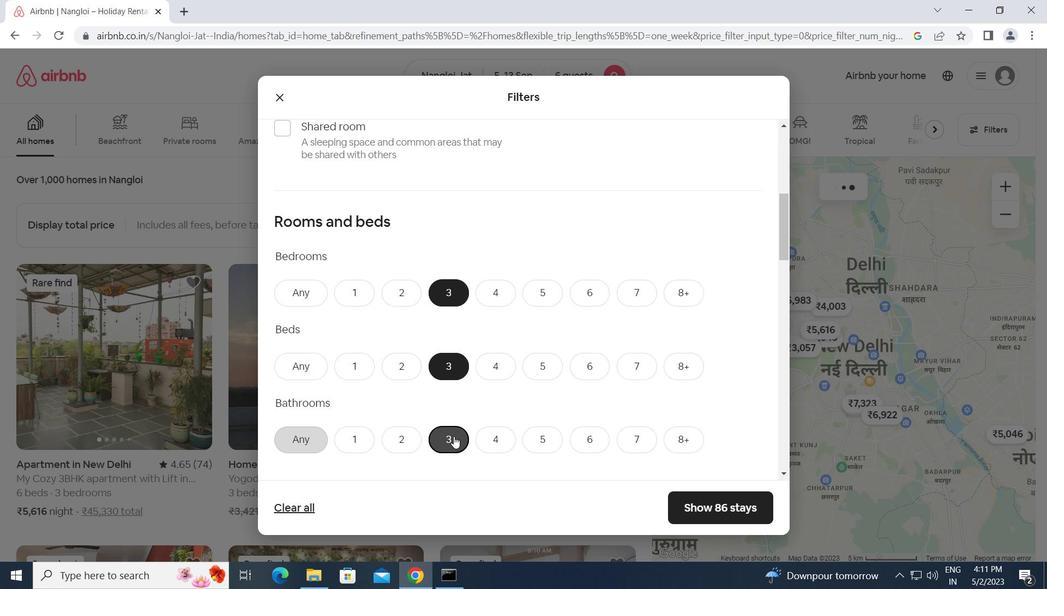 
Action: Mouse moved to (318, 333)
Screenshot: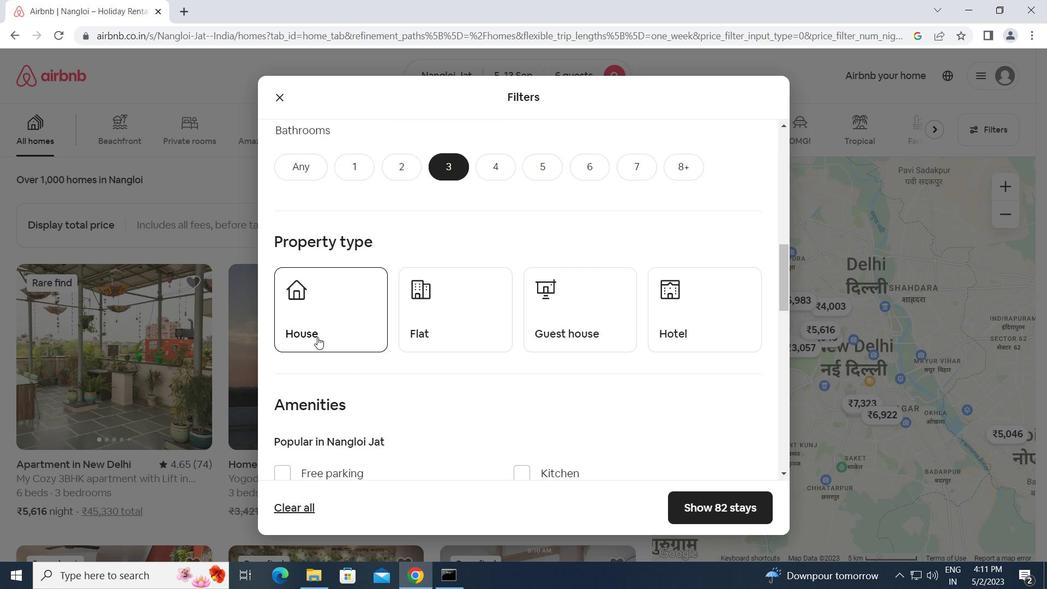 
Action: Mouse pressed left at (318, 333)
Screenshot: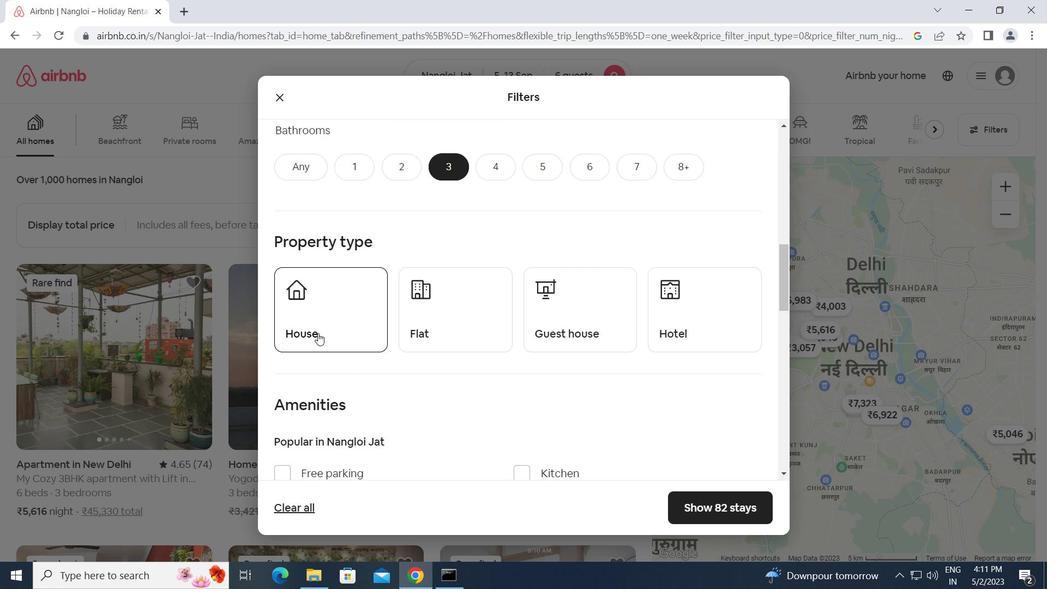 
Action: Mouse moved to (434, 332)
Screenshot: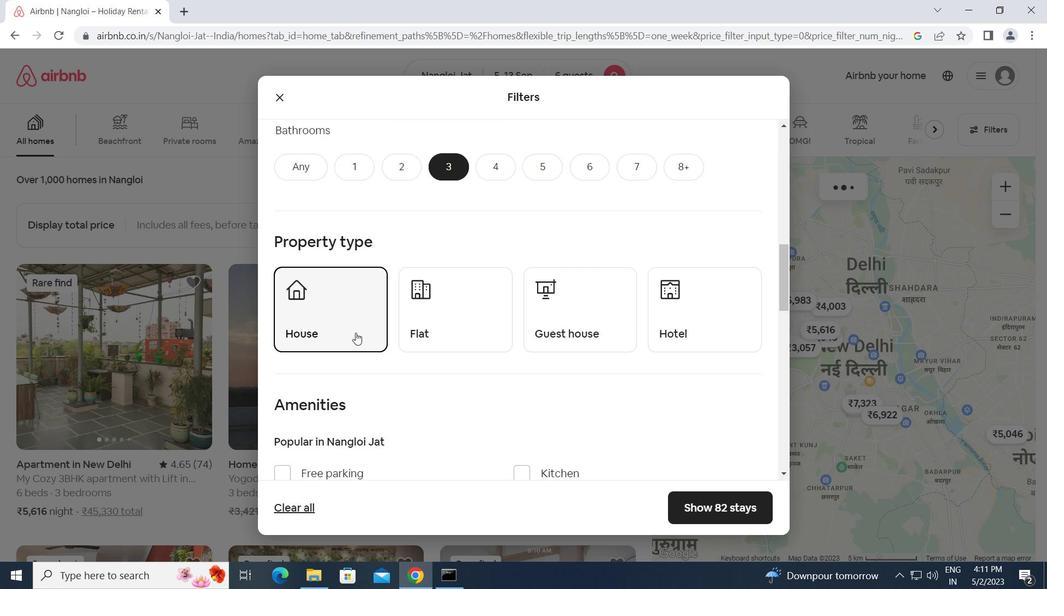 
Action: Mouse pressed left at (434, 332)
Screenshot: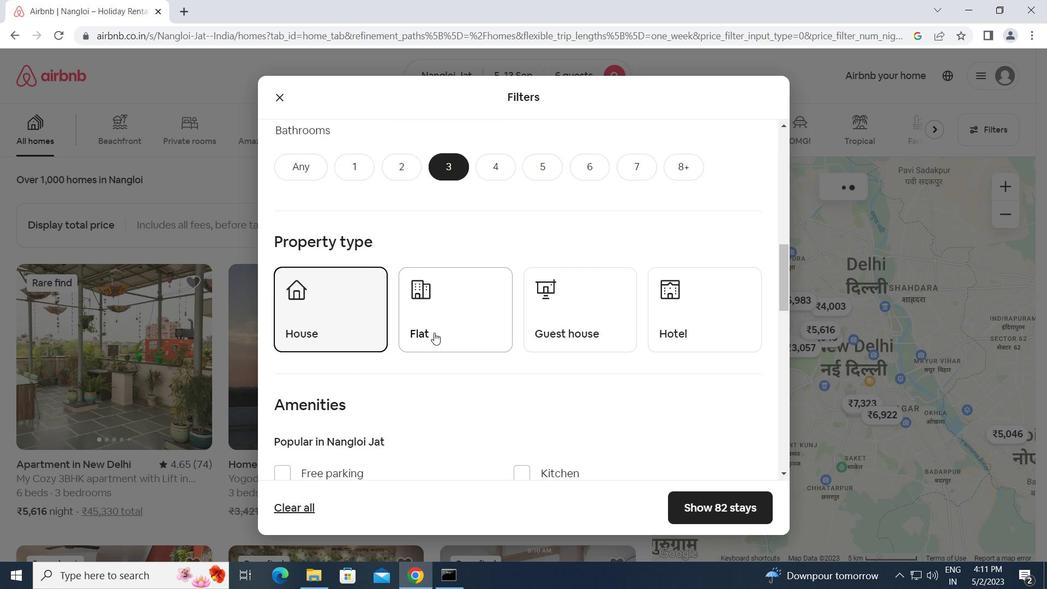 
Action: Mouse moved to (536, 317)
Screenshot: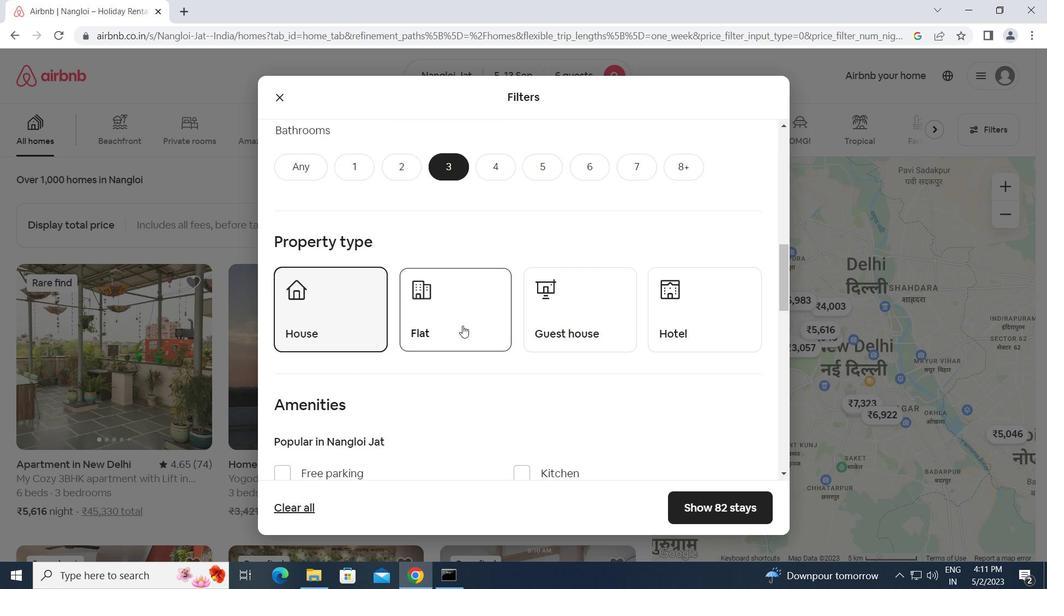 
Action: Mouse pressed left at (536, 317)
Screenshot: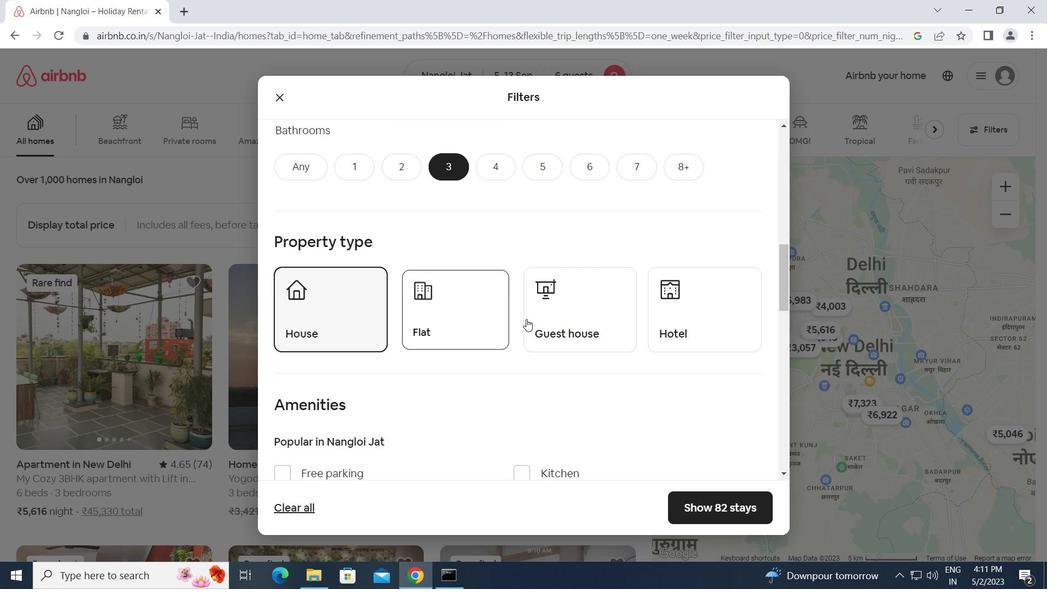 
Action: Mouse moved to (525, 327)
Screenshot: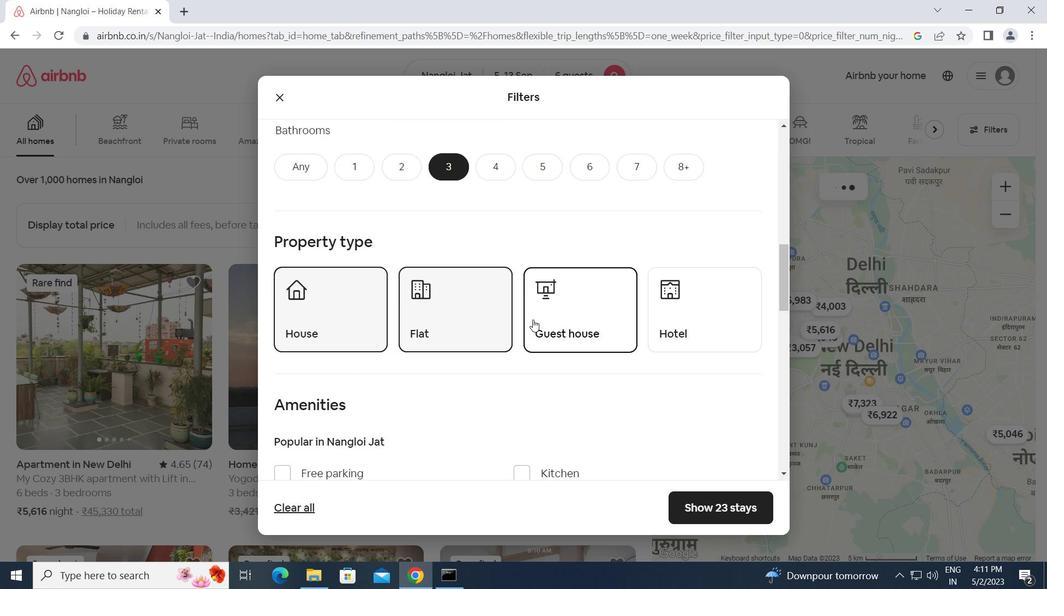
Action: Mouse scrolled (525, 327) with delta (0, 0)
Screenshot: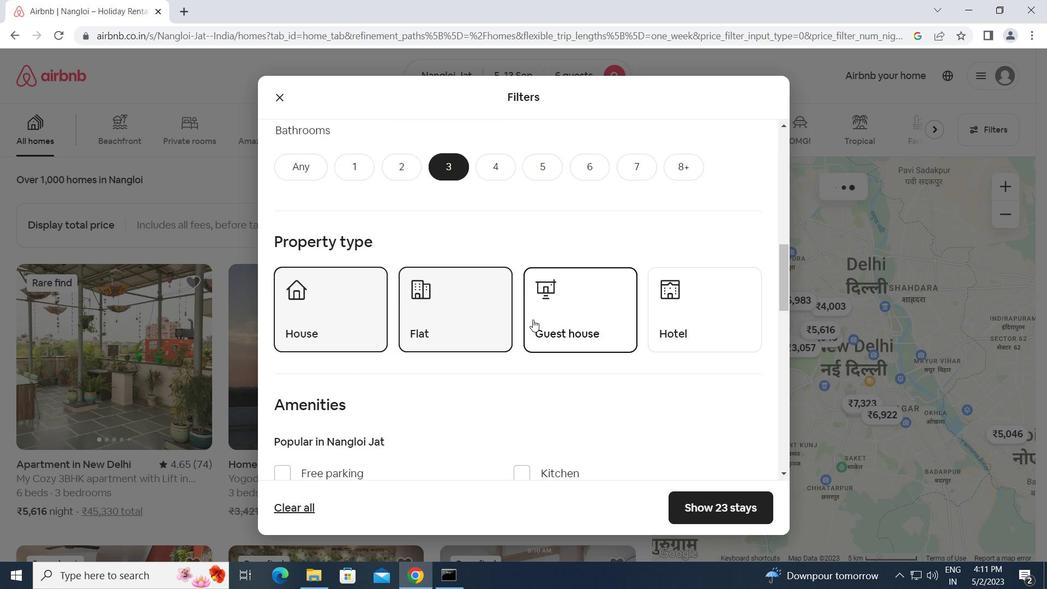 
Action: Mouse scrolled (525, 327) with delta (0, 0)
Screenshot: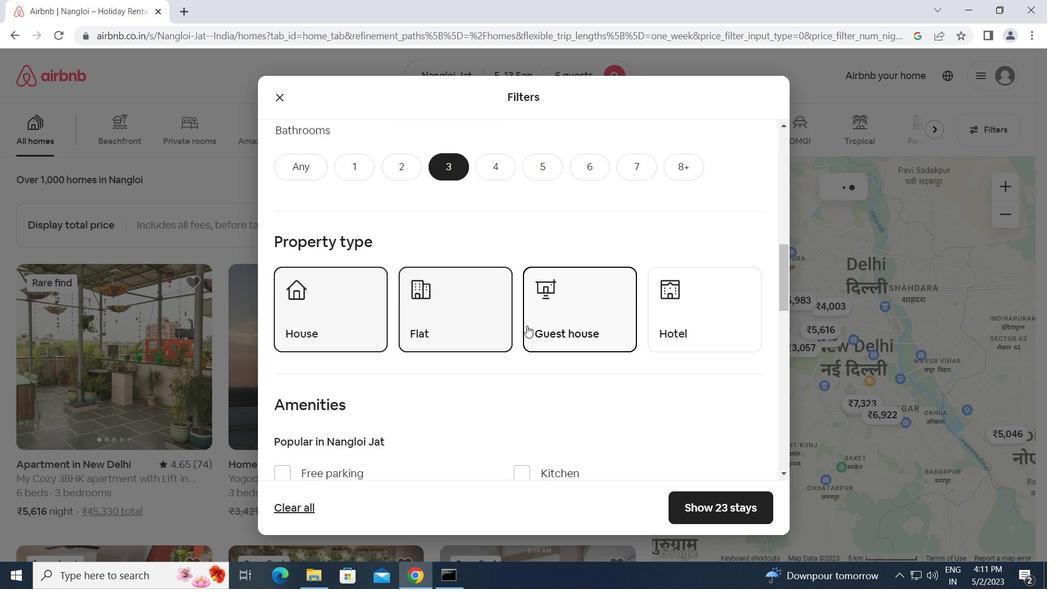 
Action: Mouse scrolled (525, 327) with delta (0, 0)
Screenshot: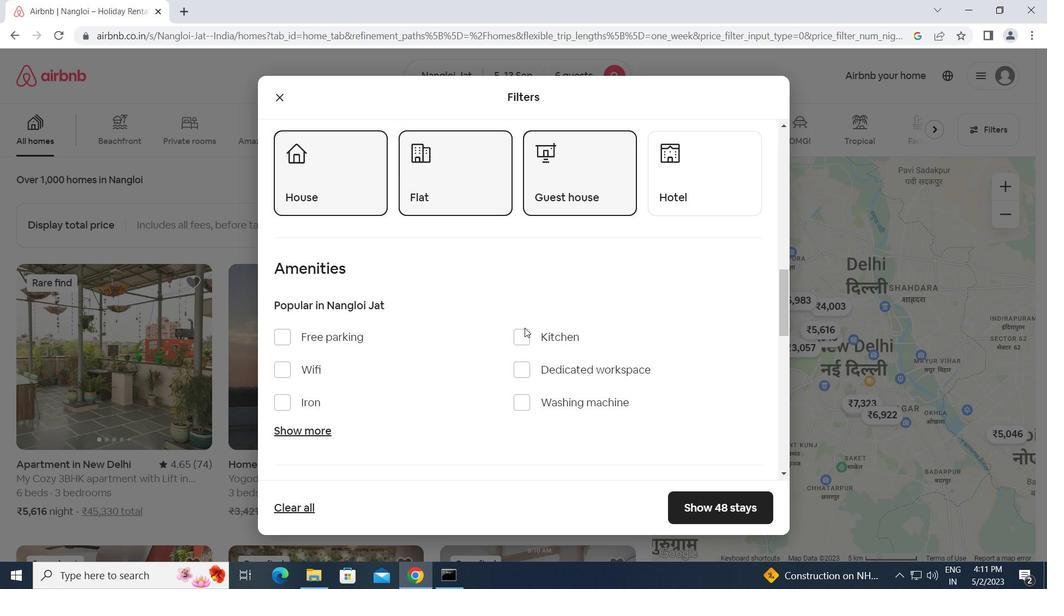 
Action: Mouse moved to (520, 334)
Screenshot: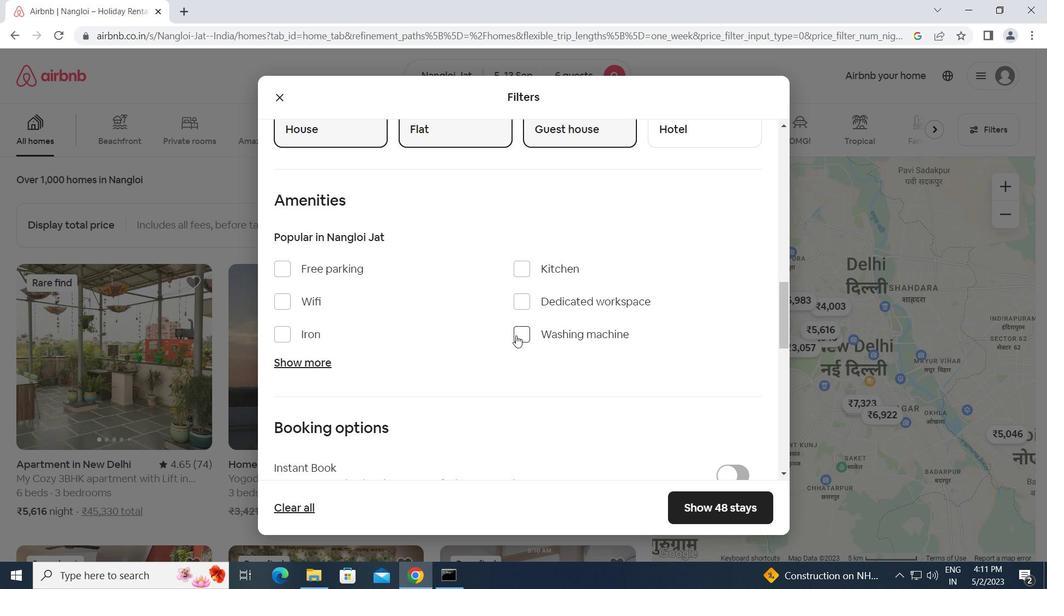 
Action: Mouse pressed left at (520, 334)
Screenshot: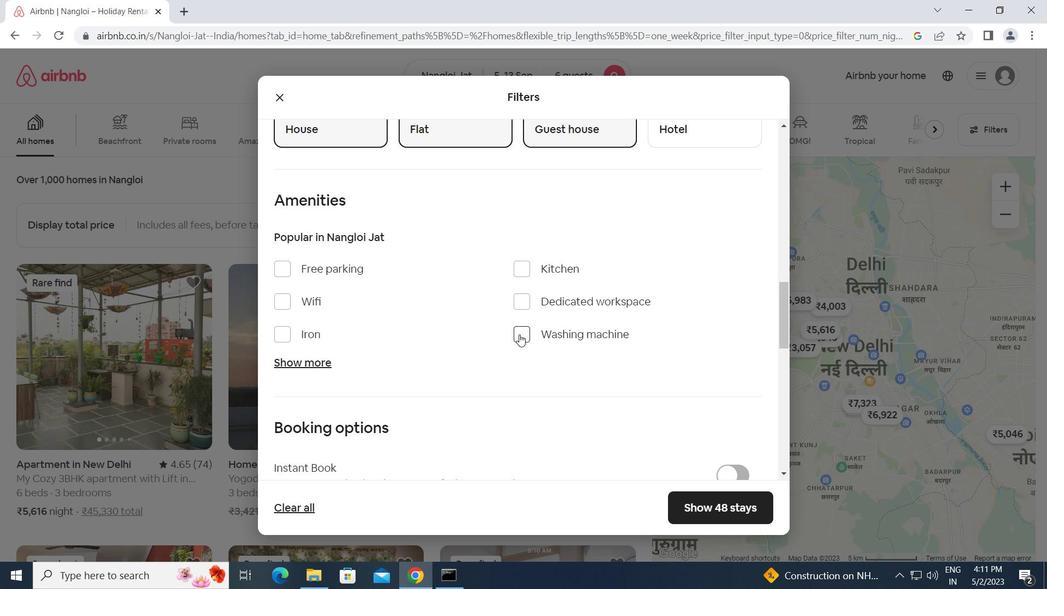 
Action: Mouse moved to (469, 354)
Screenshot: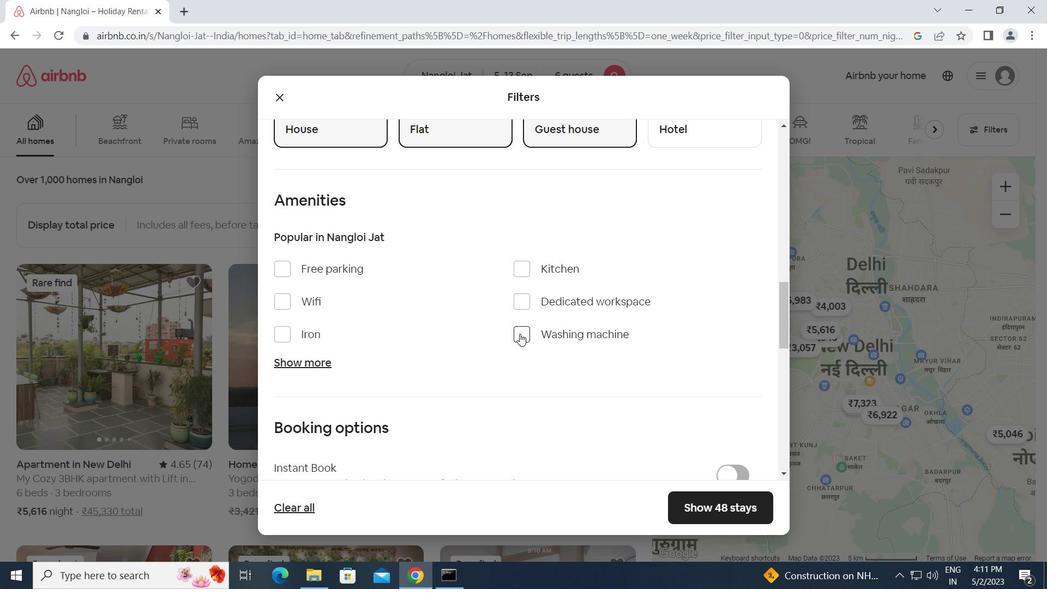 
Action: Mouse scrolled (469, 353) with delta (0, 0)
Screenshot: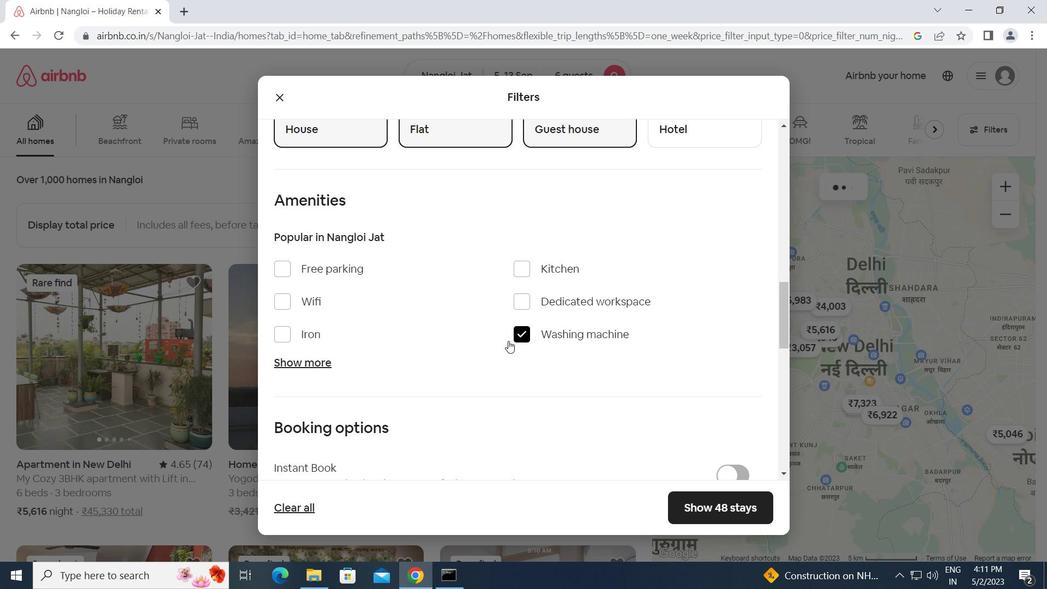 
Action: Mouse scrolled (469, 353) with delta (0, 0)
Screenshot: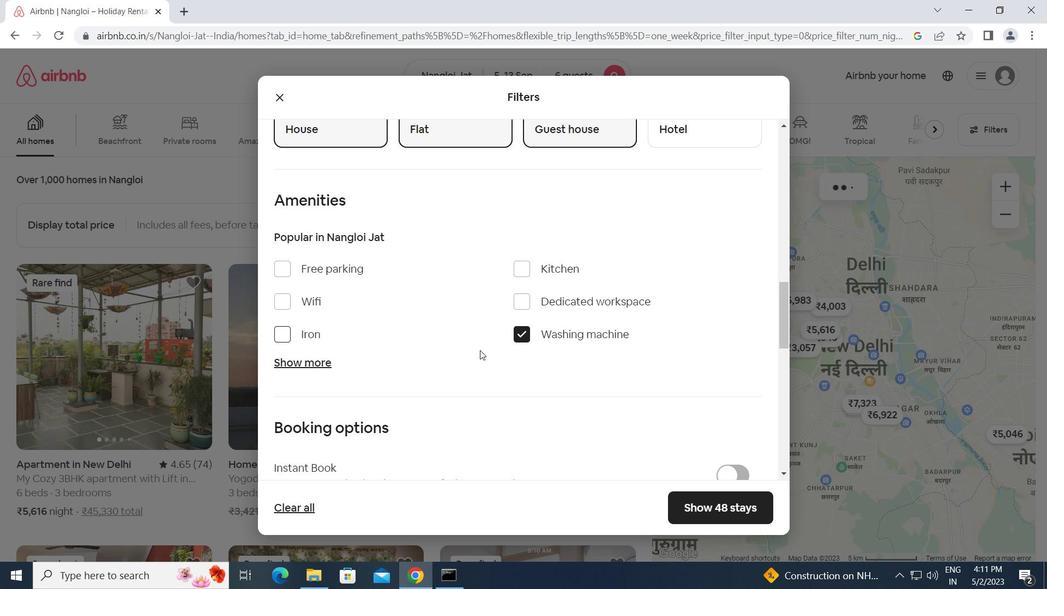 
Action: Mouse scrolled (469, 353) with delta (0, 0)
Screenshot: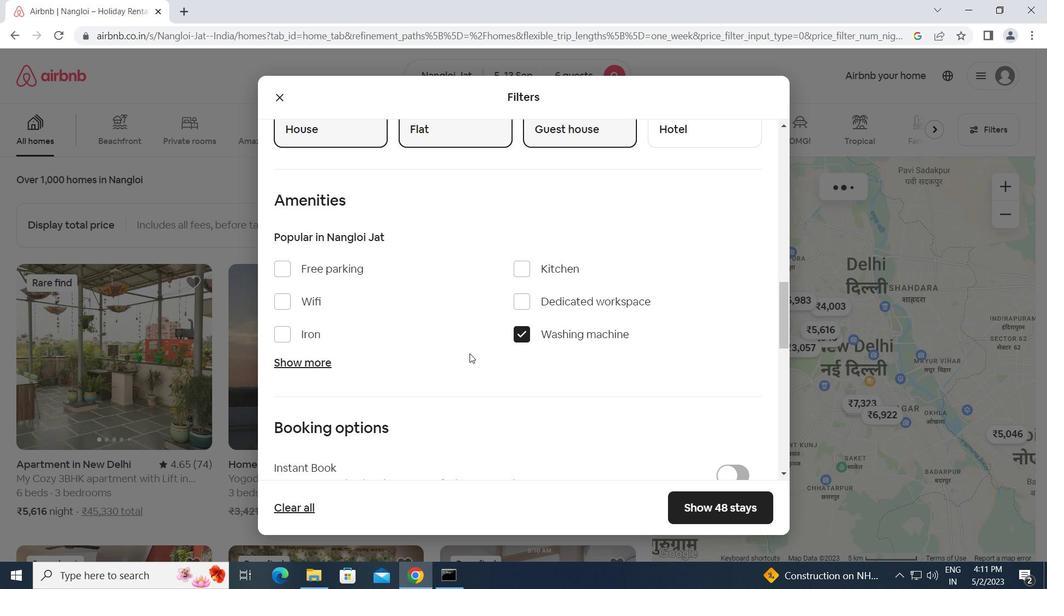
Action: Mouse scrolled (469, 353) with delta (0, 0)
Screenshot: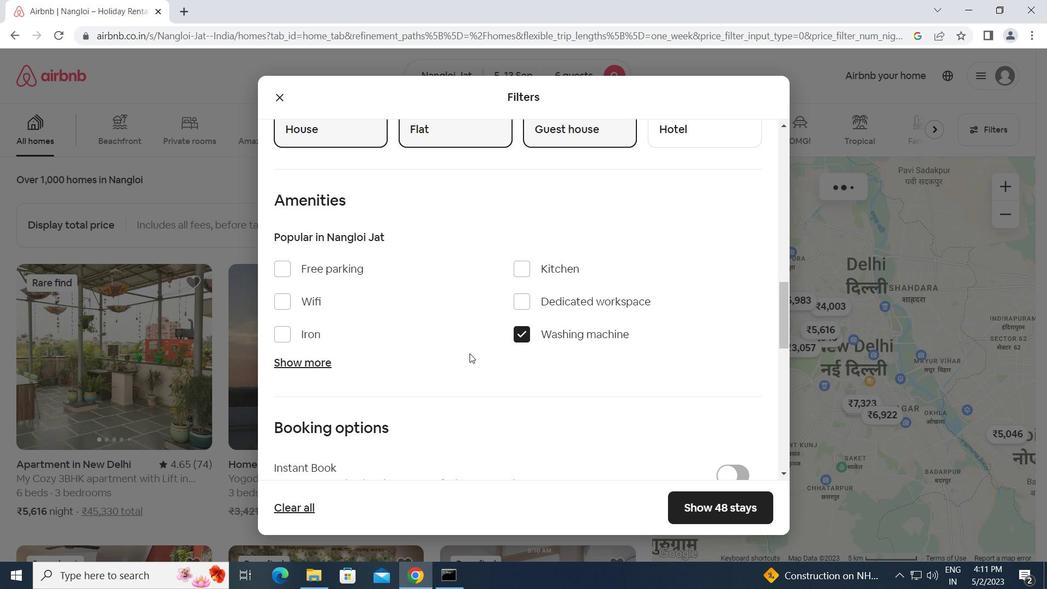 
Action: Mouse moved to (732, 250)
Screenshot: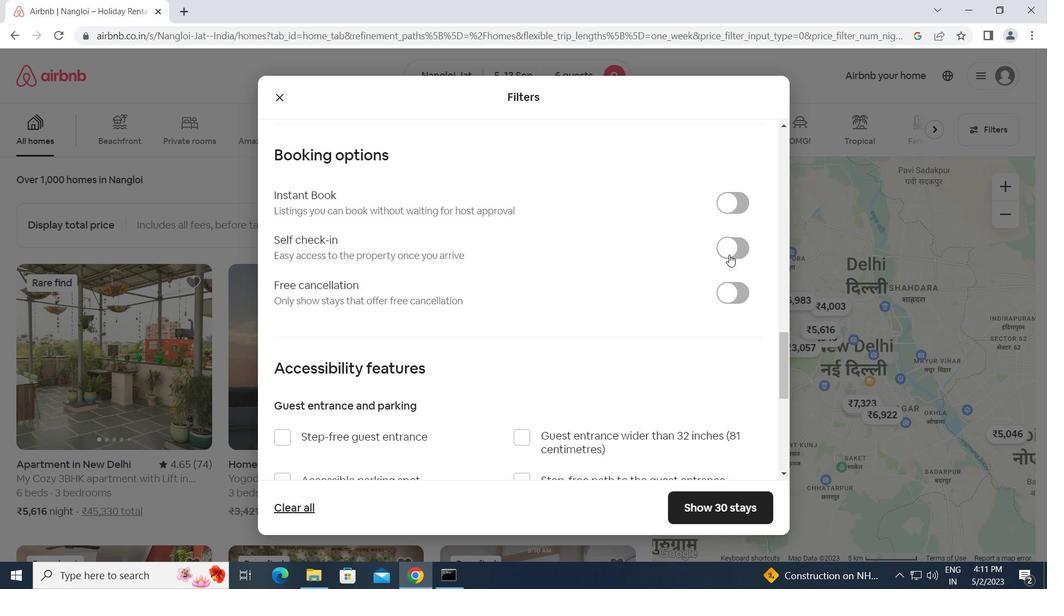 
Action: Mouse pressed left at (732, 250)
Screenshot: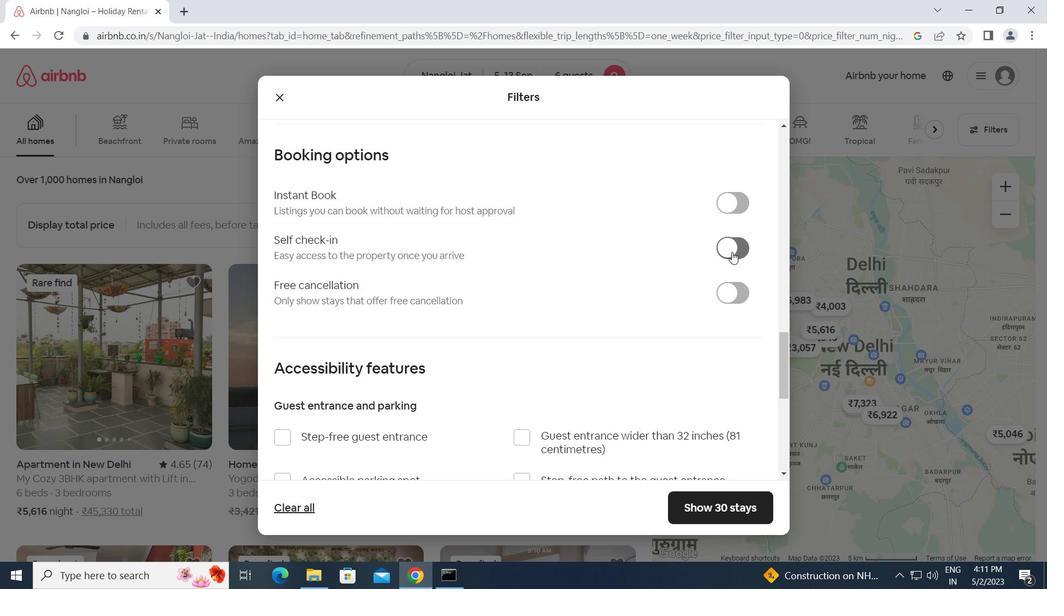 
Action: Mouse moved to (539, 271)
Screenshot: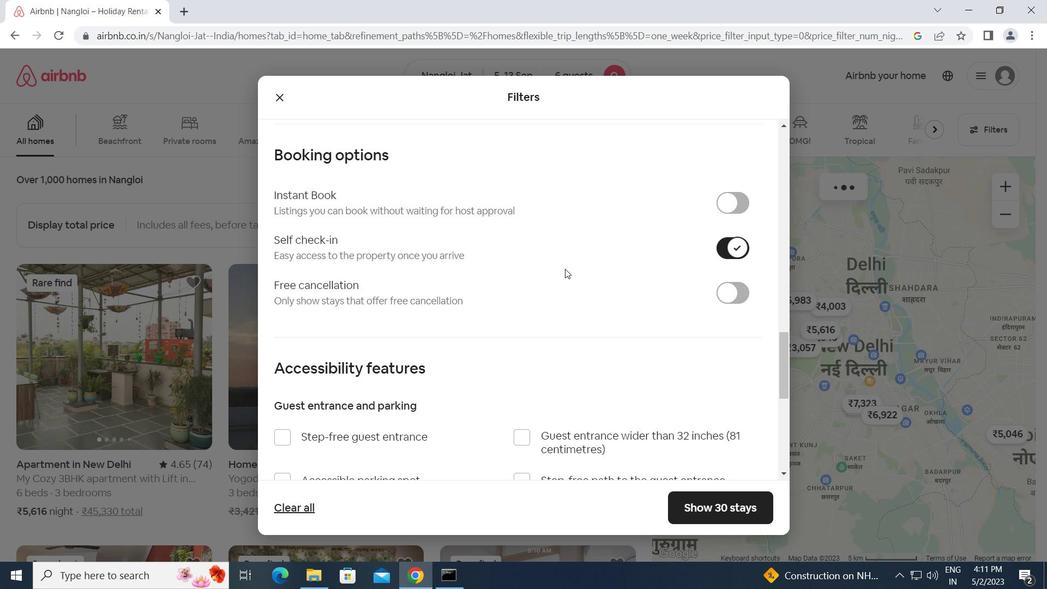 
Action: Mouse scrolled (539, 271) with delta (0, 0)
Screenshot: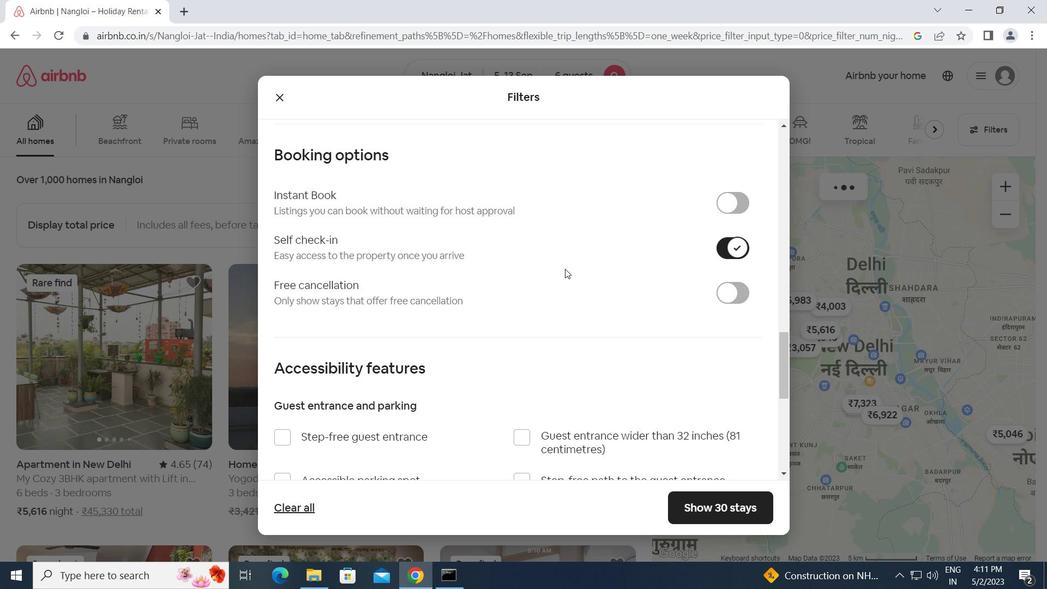 
Action: Mouse moved to (539, 272)
Screenshot: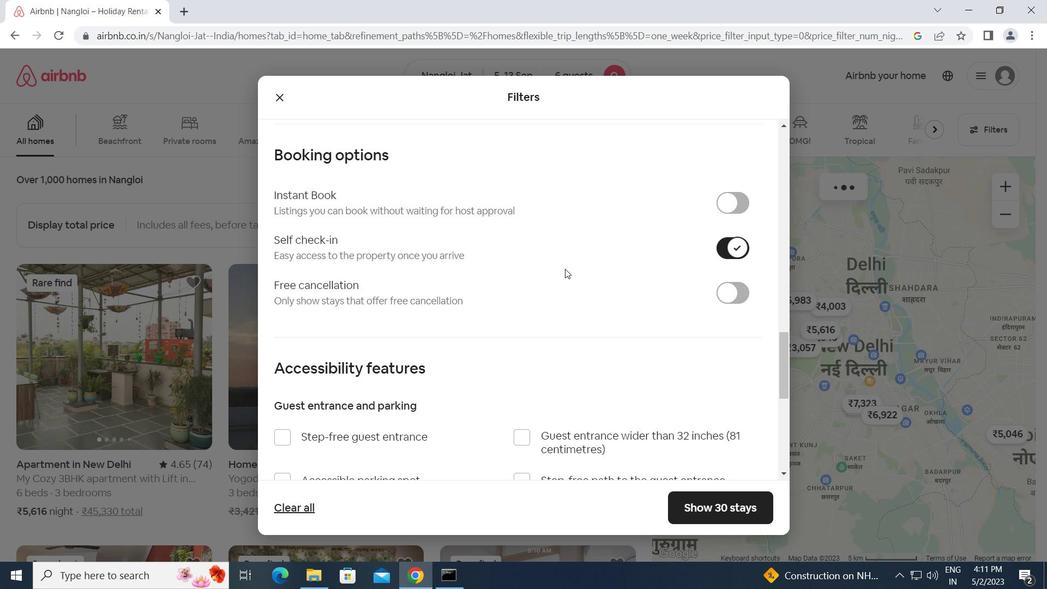 
Action: Mouse scrolled (539, 271) with delta (0, 0)
Screenshot: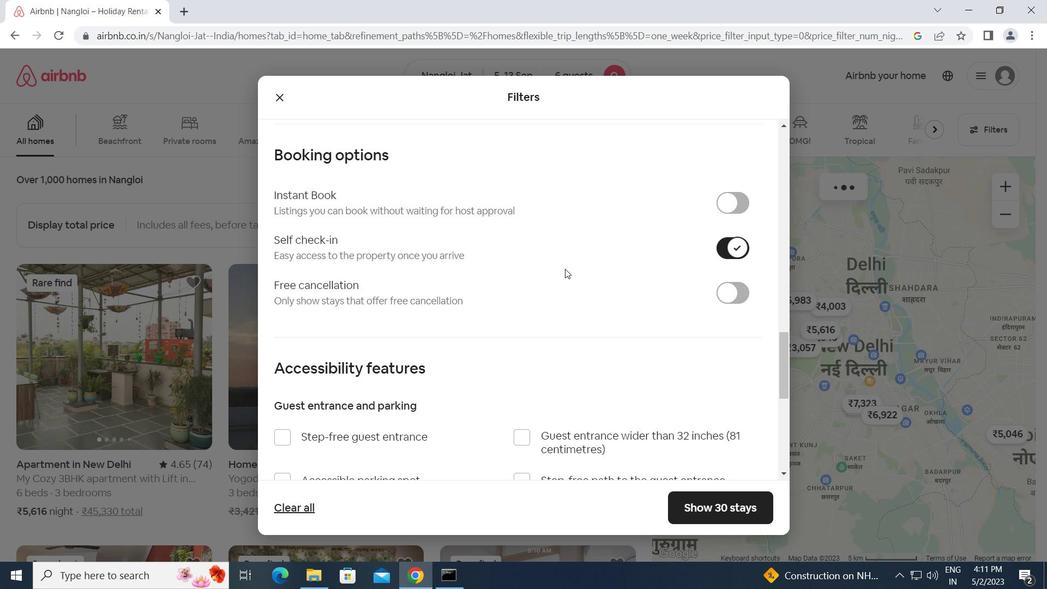 
Action: Mouse scrolled (539, 271) with delta (0, 0)
Screenshot: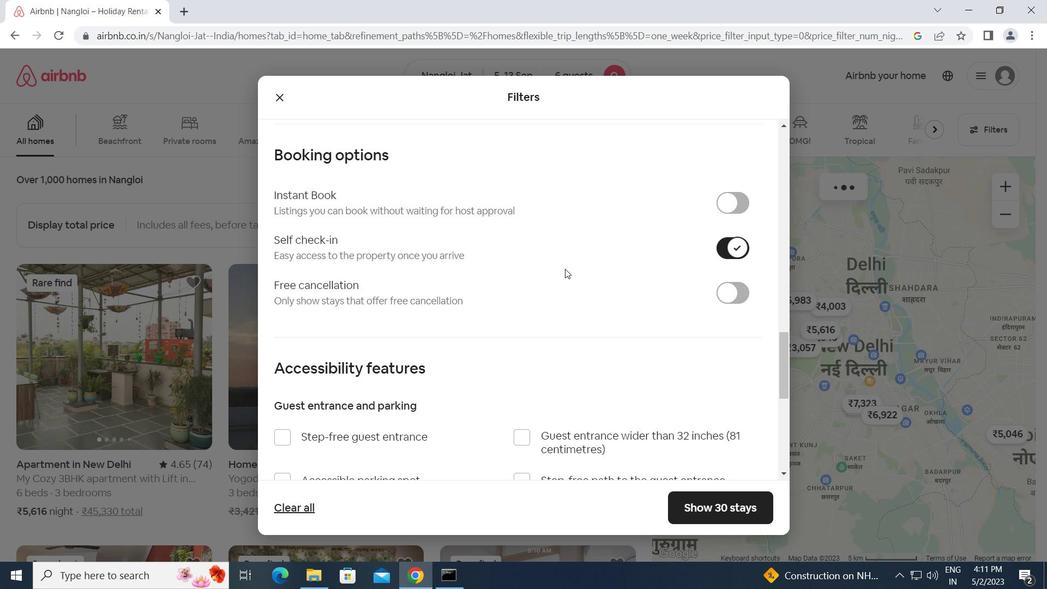 
Action: Mouse scrolled (539, 271) with delta (0, 0)
Screenshot: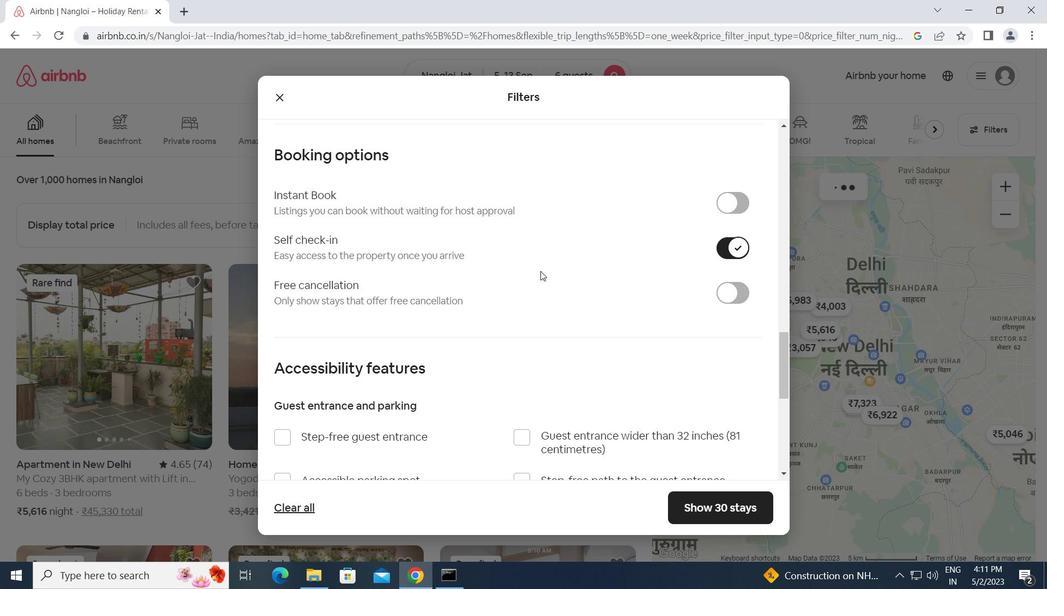 
Action: Mouse moved to (539, 272)
Screenshot: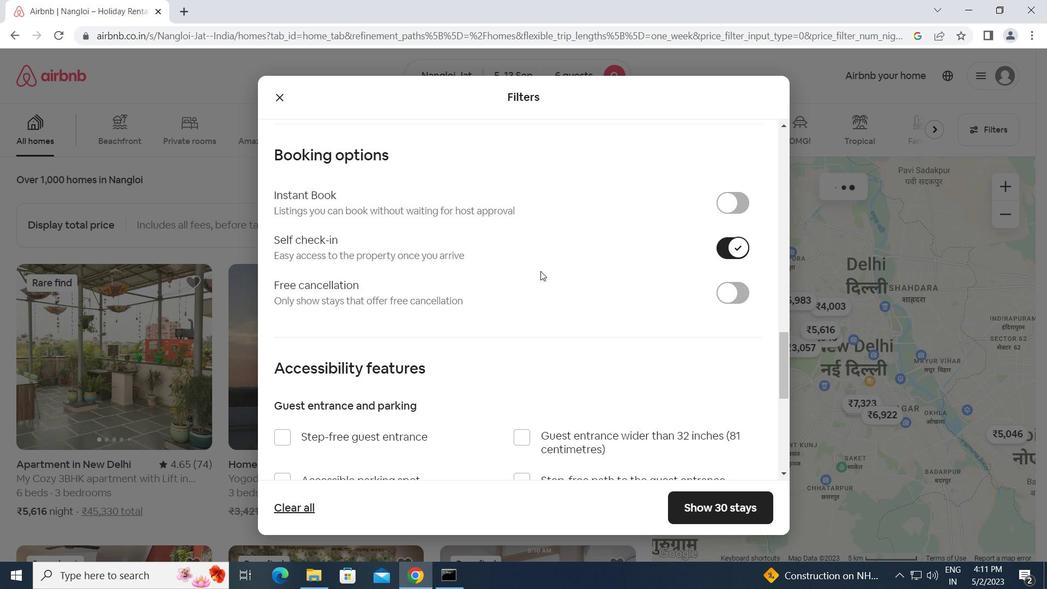 
Action: Mouse scrolled (539, 271) with delta (0, 0)
Screenshot: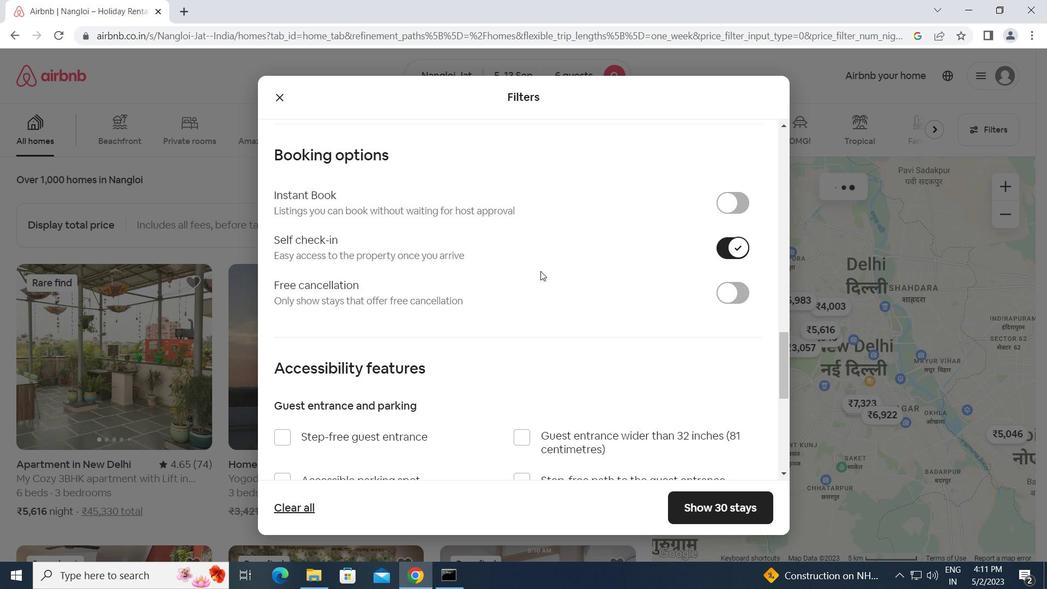 
Action: Mouse moved to (524, 288)
Screenshot: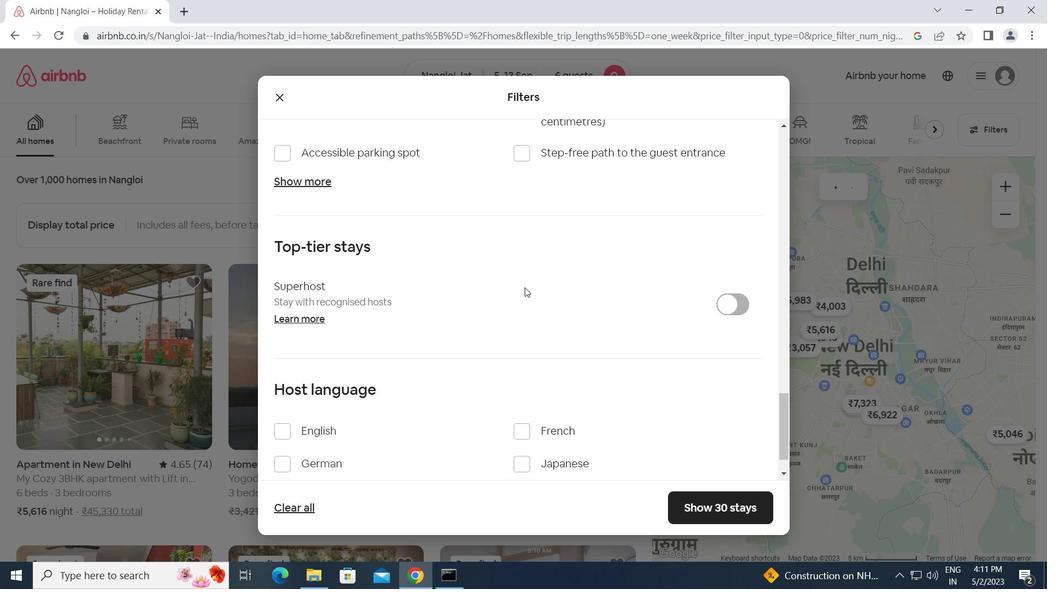 
Action: Mouse scrolled (524, 287) with delta (0, 0)
Screenshot: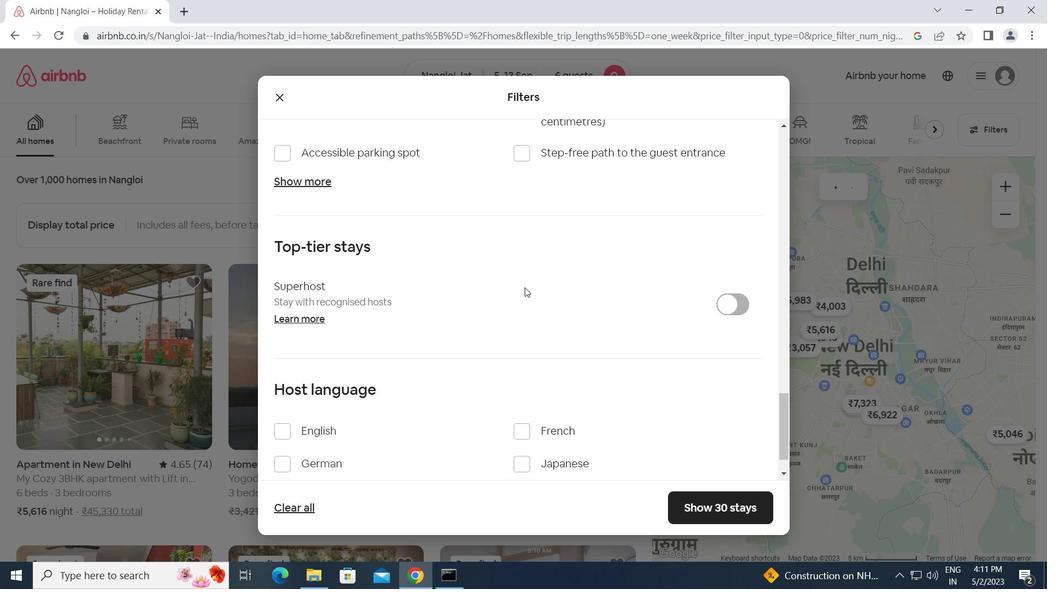 
Action: Mouse moved to (523, 288)
Screenshot: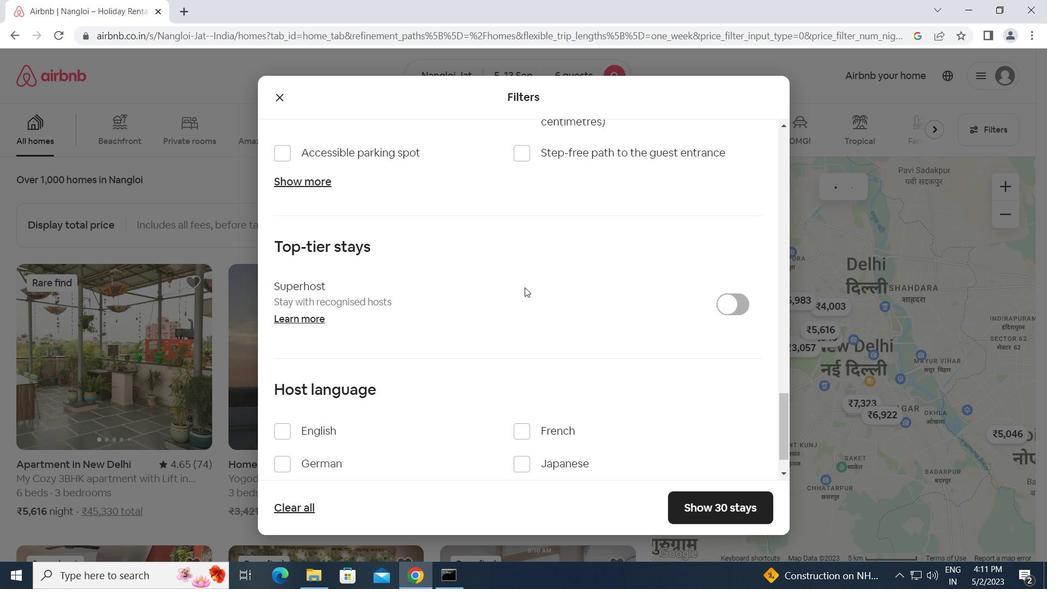 
Action: Mouse scrolled (523, 287) with delta (0, 0)
Screenshot: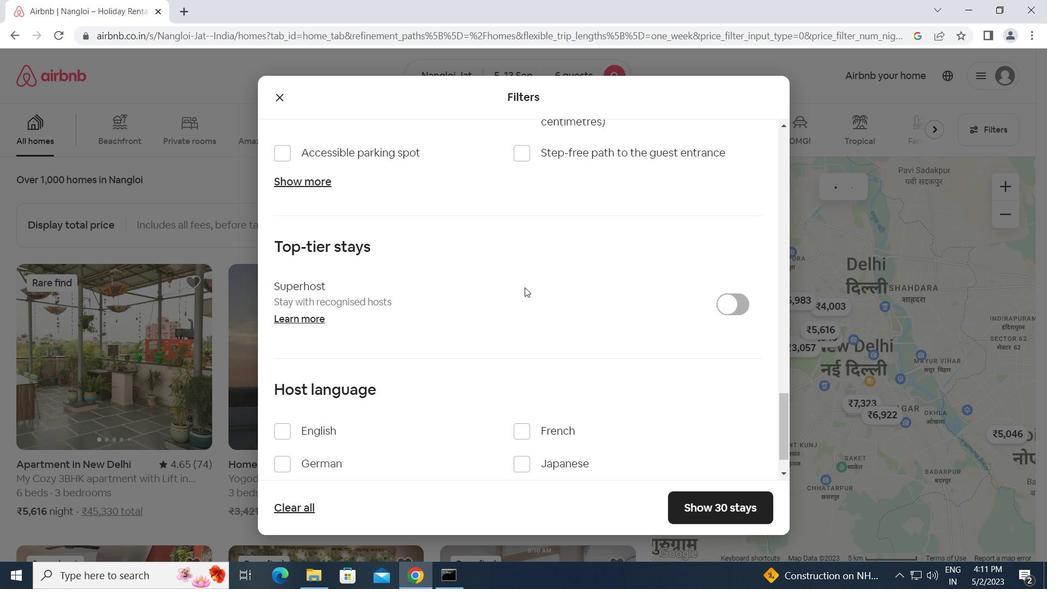 
Action: Mouse moved to (523, 288)
Screenshot: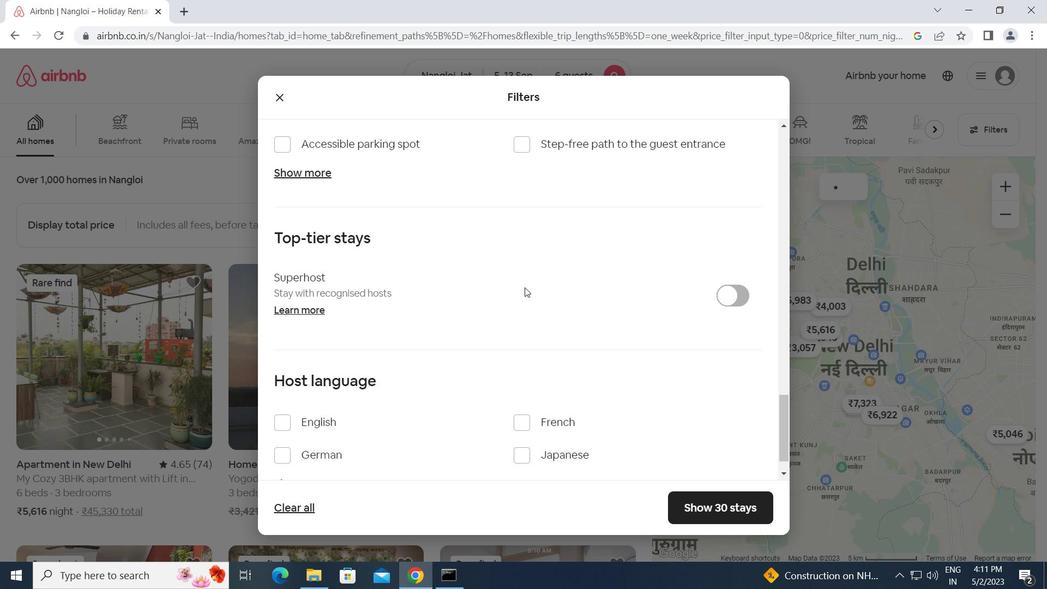 
Action: Mouse scrolled (523, 288) with delta (0, 0)
Screenshot: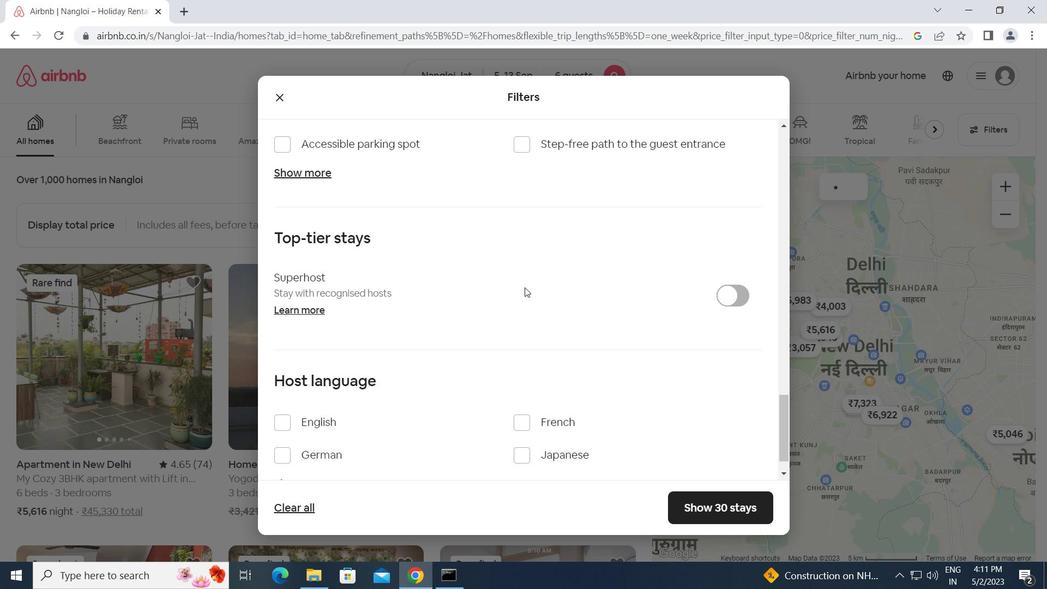 
Action: Mouse moved to (521, 290)
Screenshot: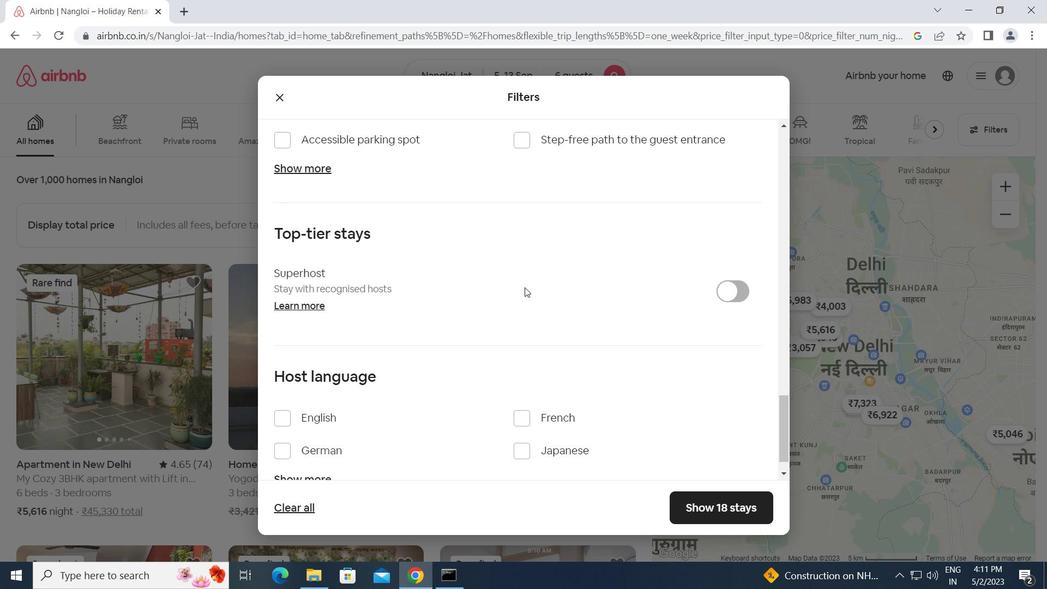 
Action: Mouse scrolled (521, 290) with delta (0, 0)
Screenshot: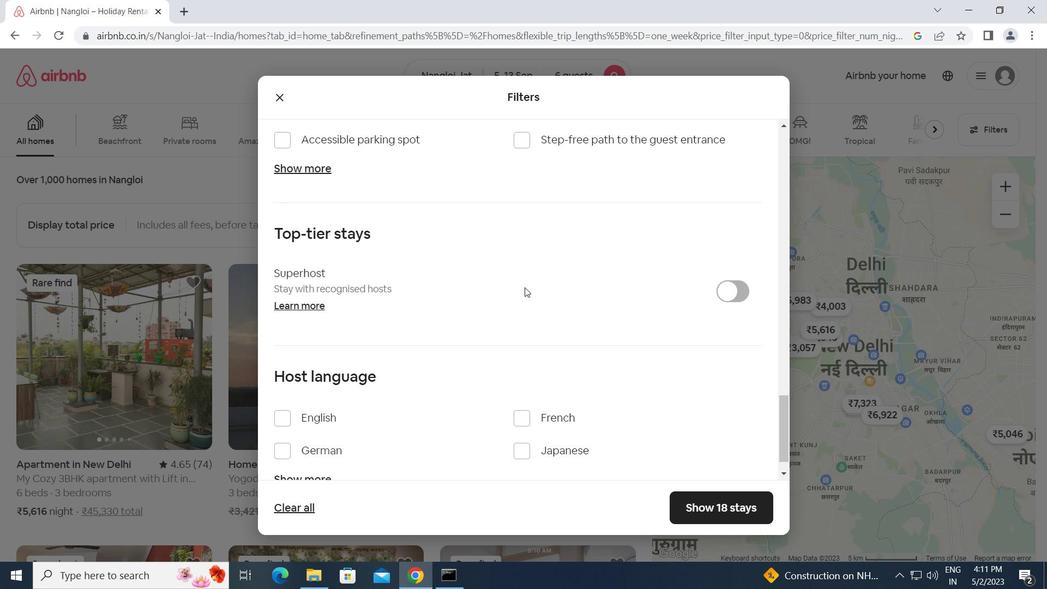 
Action: Mouse moved to (280, 384)
Screenshot: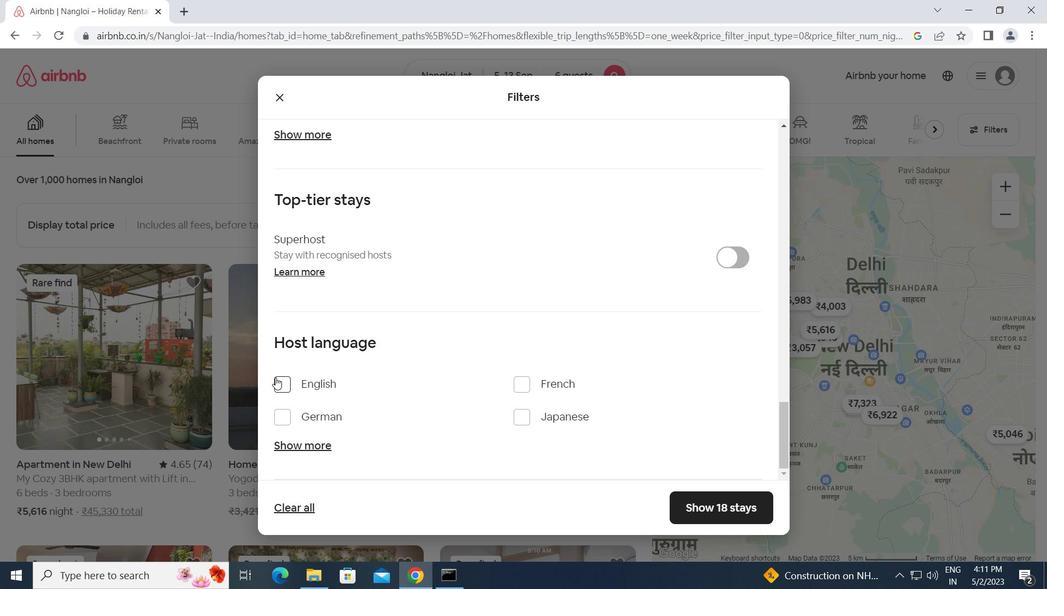 
Action: Mouse pressed left at (280, 384)
Screenshot: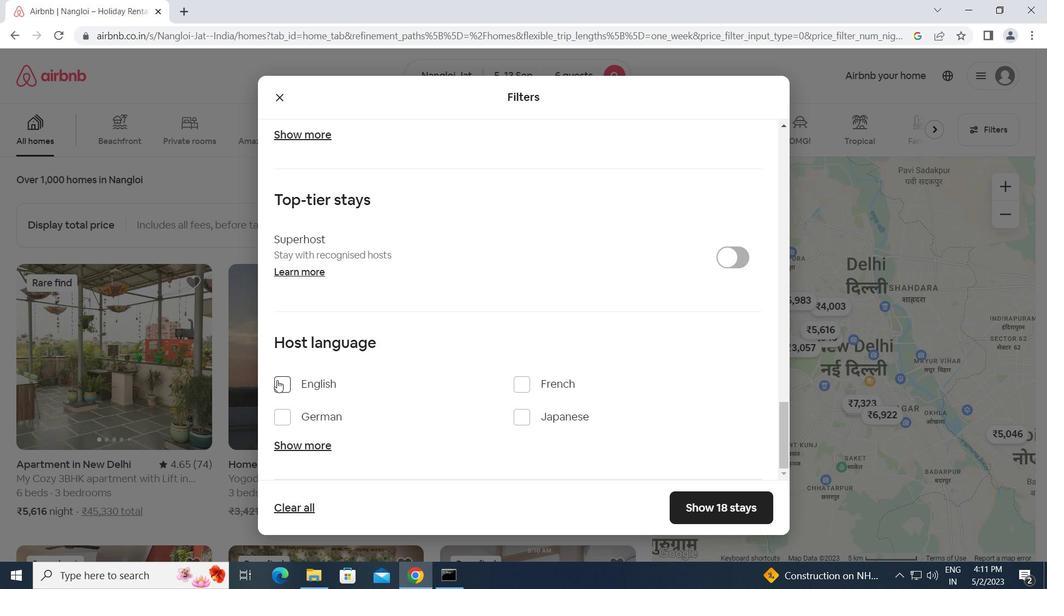 
Action: Mouse moved to (703, 499)
Screenshot: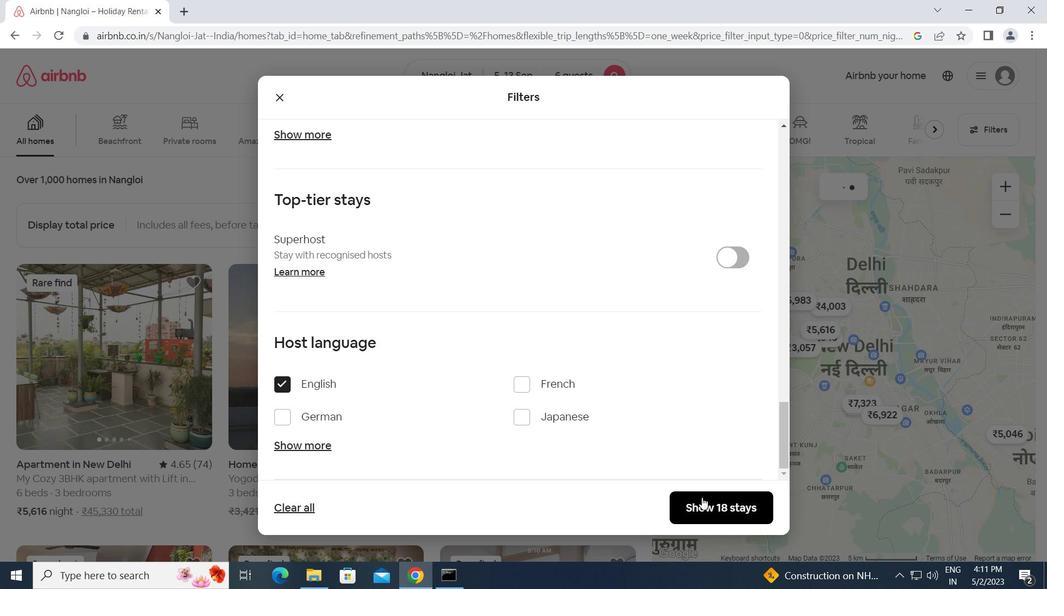 
Action: Mouse pressed left at (703, 499)
Screenshot: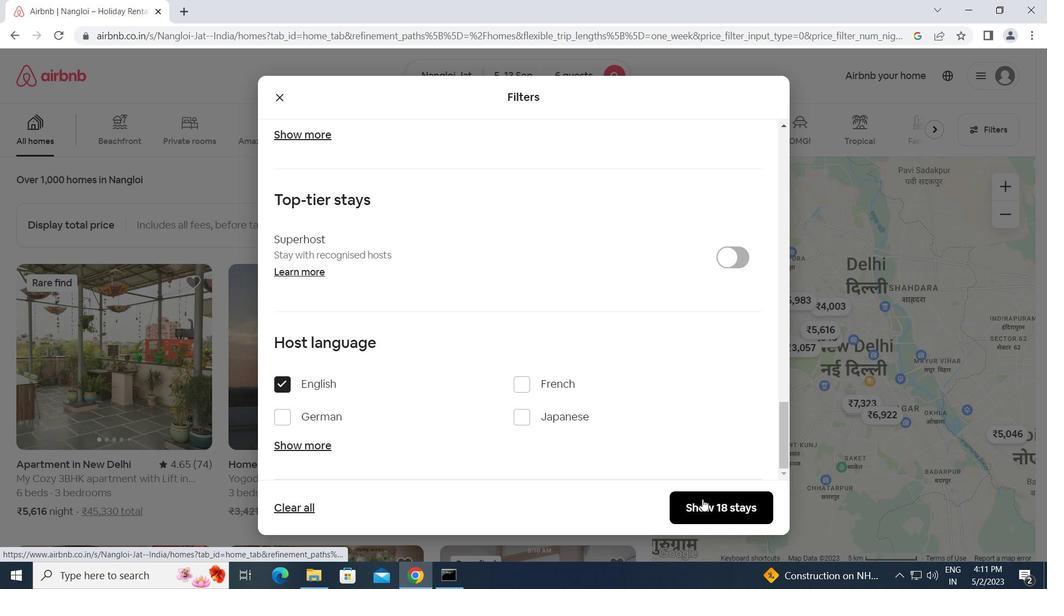
